 Task: Create a due date automation when advanced on, 2 days after a card is due add dates not starting tomorrow at 11:00 AM.
Action: Mouse moved to (1265, 96)
Screenshot: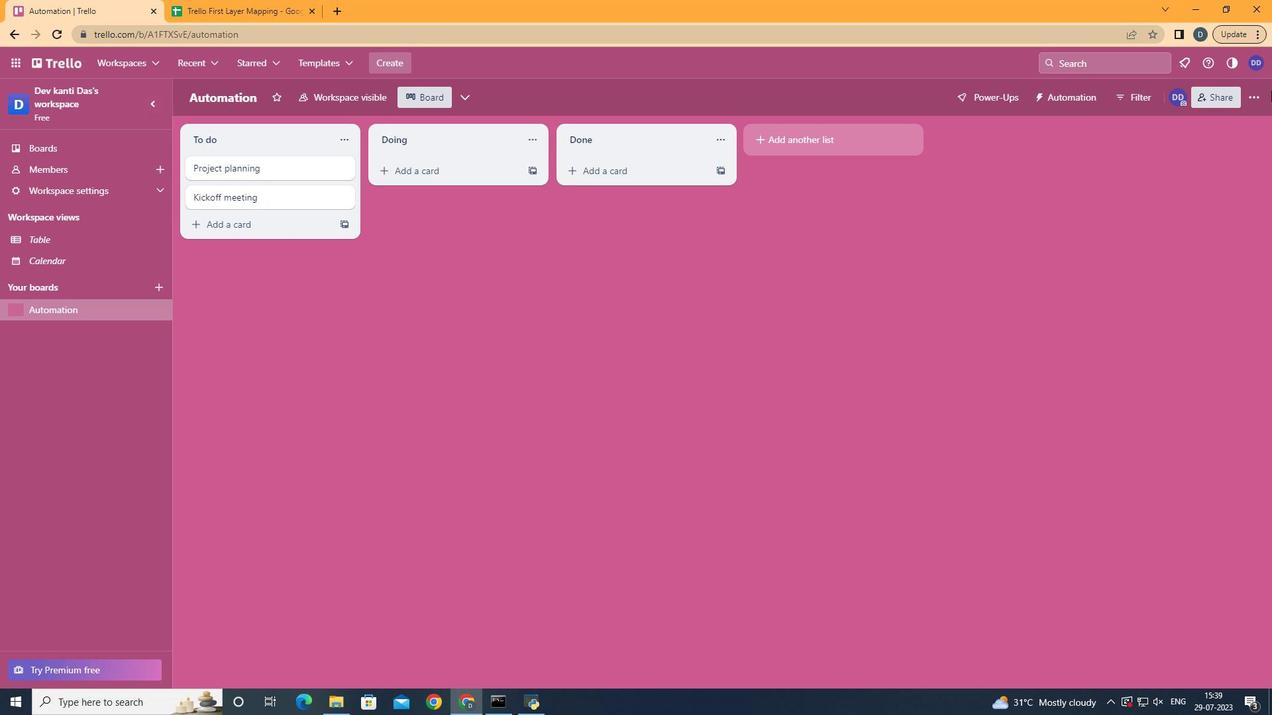 
Action: Mouse pressed left at (1265, 96)
Screenshot: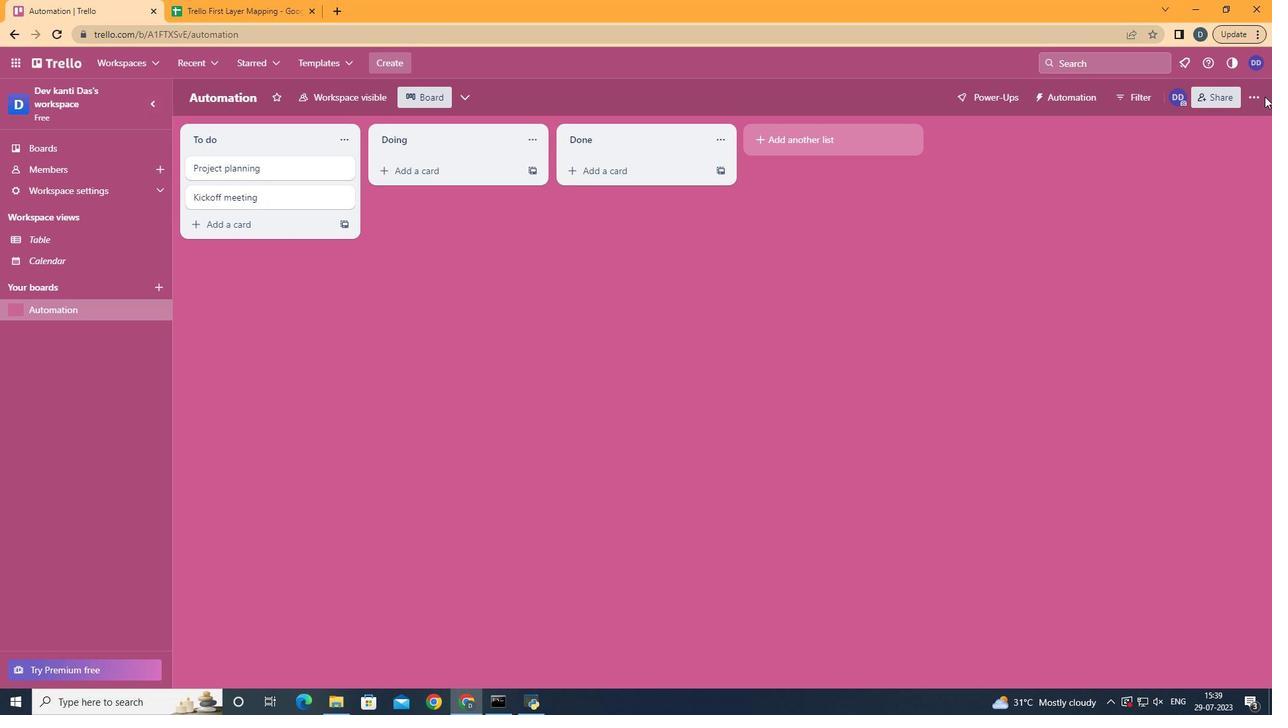 
Action: Mouse moved to (1249, 96)
Screenshot: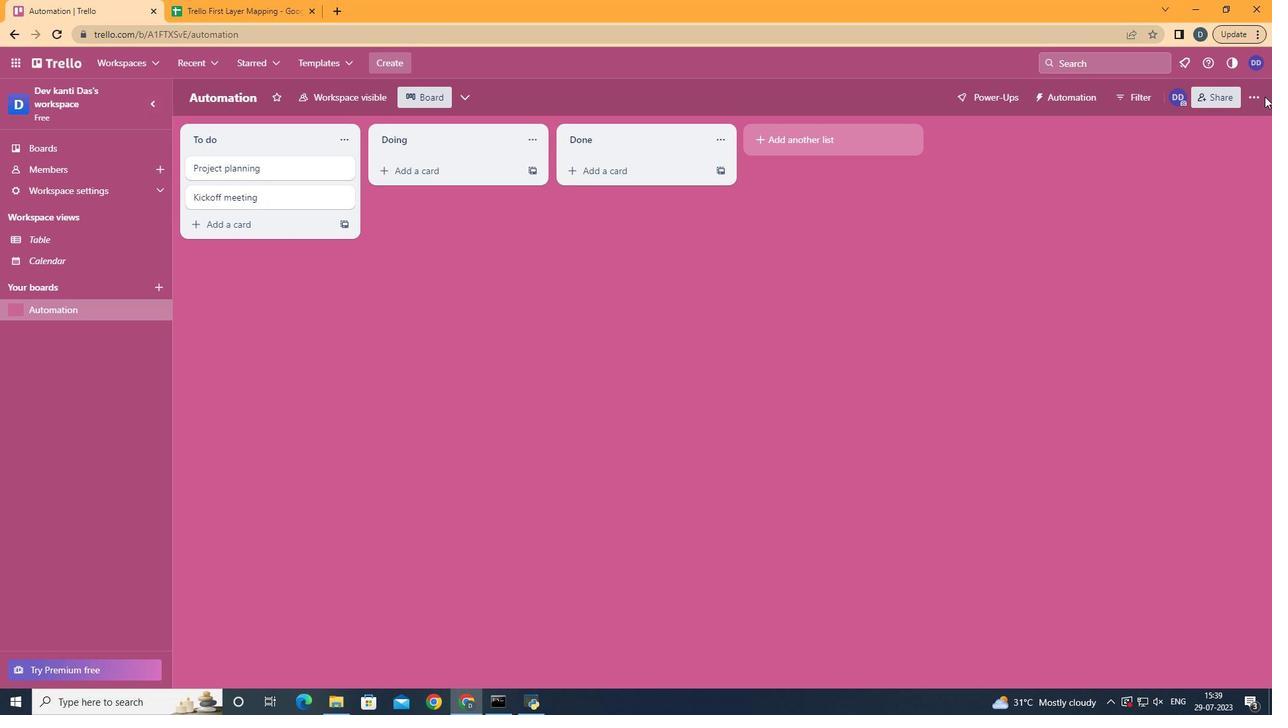 
Action: Mouse pressed left at (1249, 96)
Screenshot: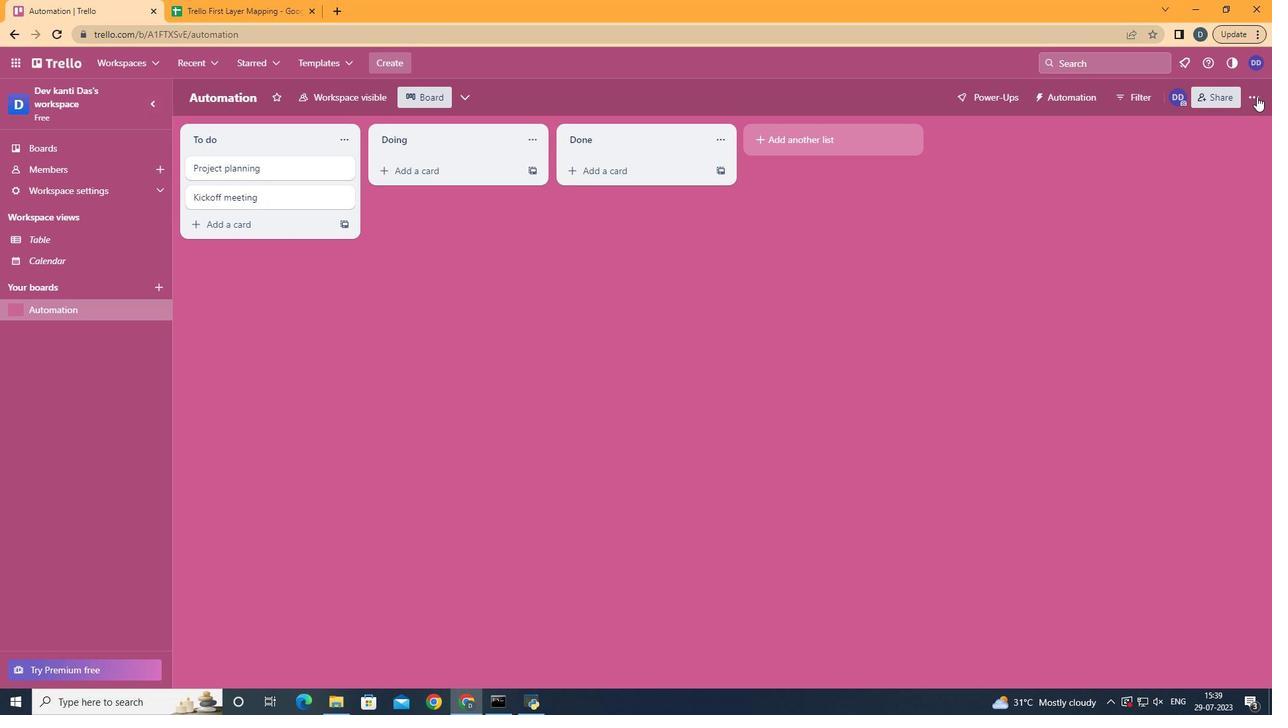 
Action: Mouse moved to (1150, 270)
Screenshot: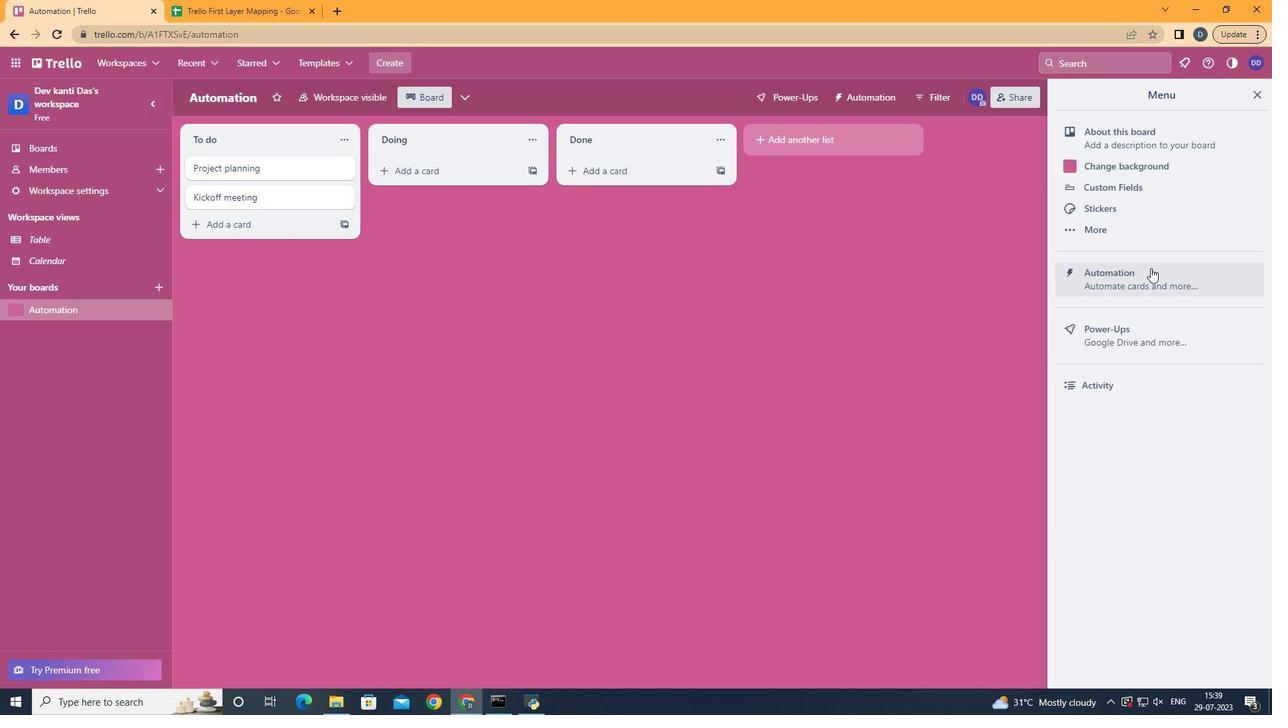 
Action: Mouse pressed left at (1150, 270)
Screenshot: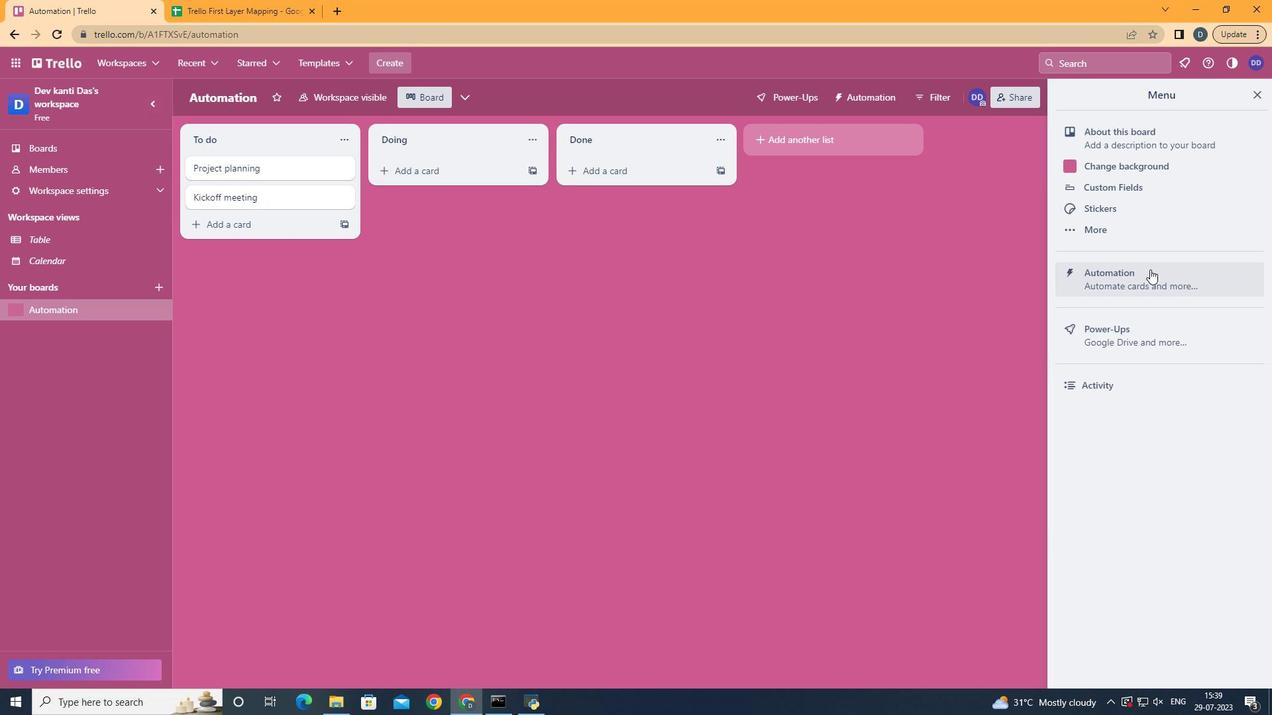 
Action: Mouse moved to (231, 267)
Screenshot: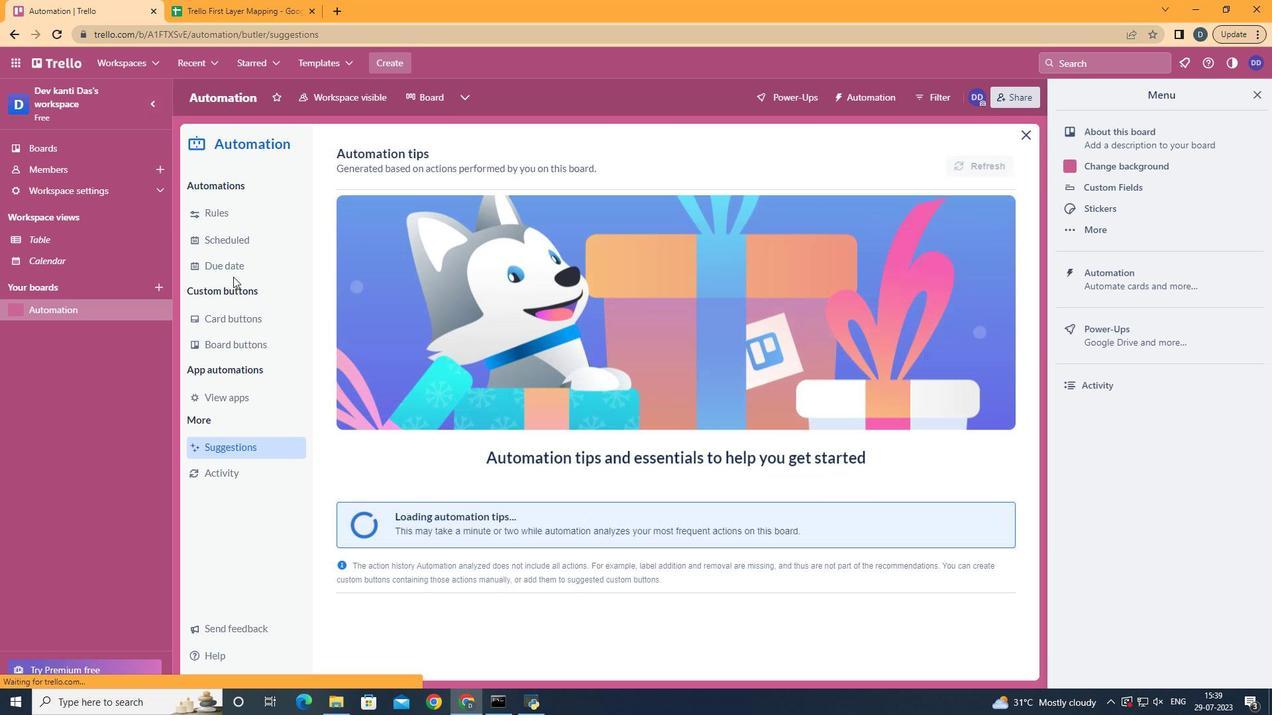 
Action: Mouse pressed left at (231, 267)
Screenshot: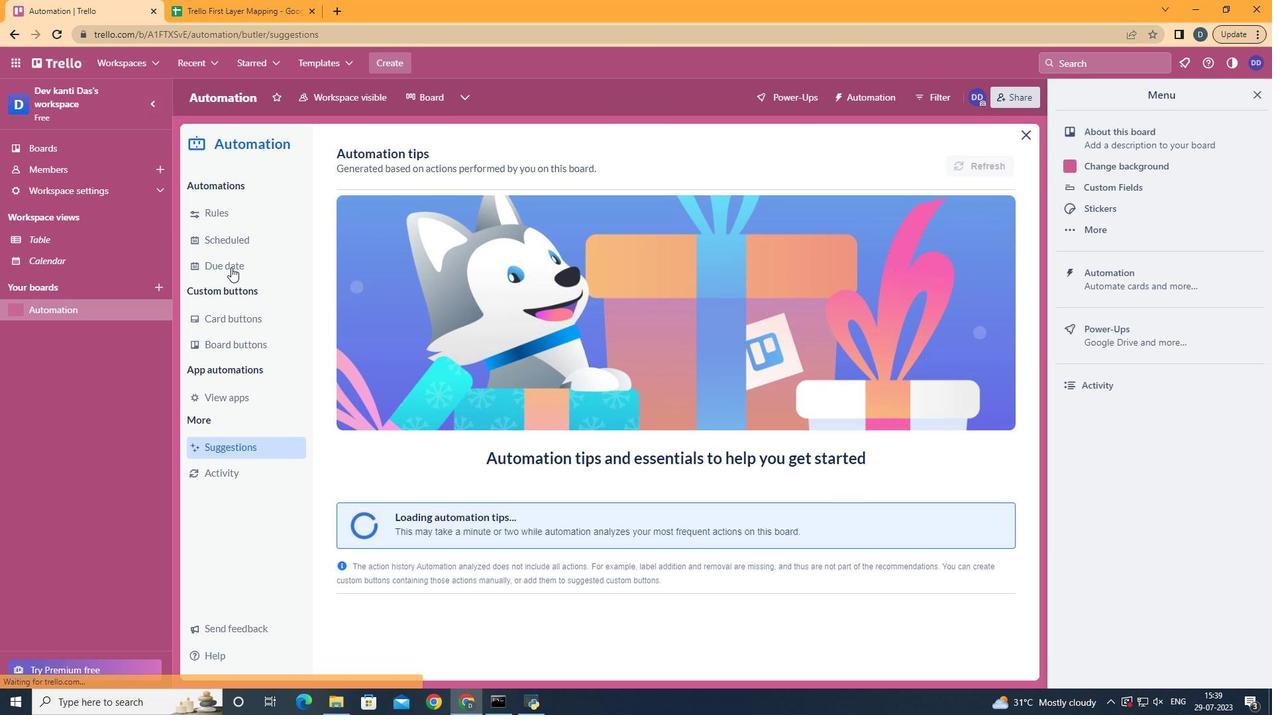 
Action: Mouse moved to (922, 155)
Screenshot: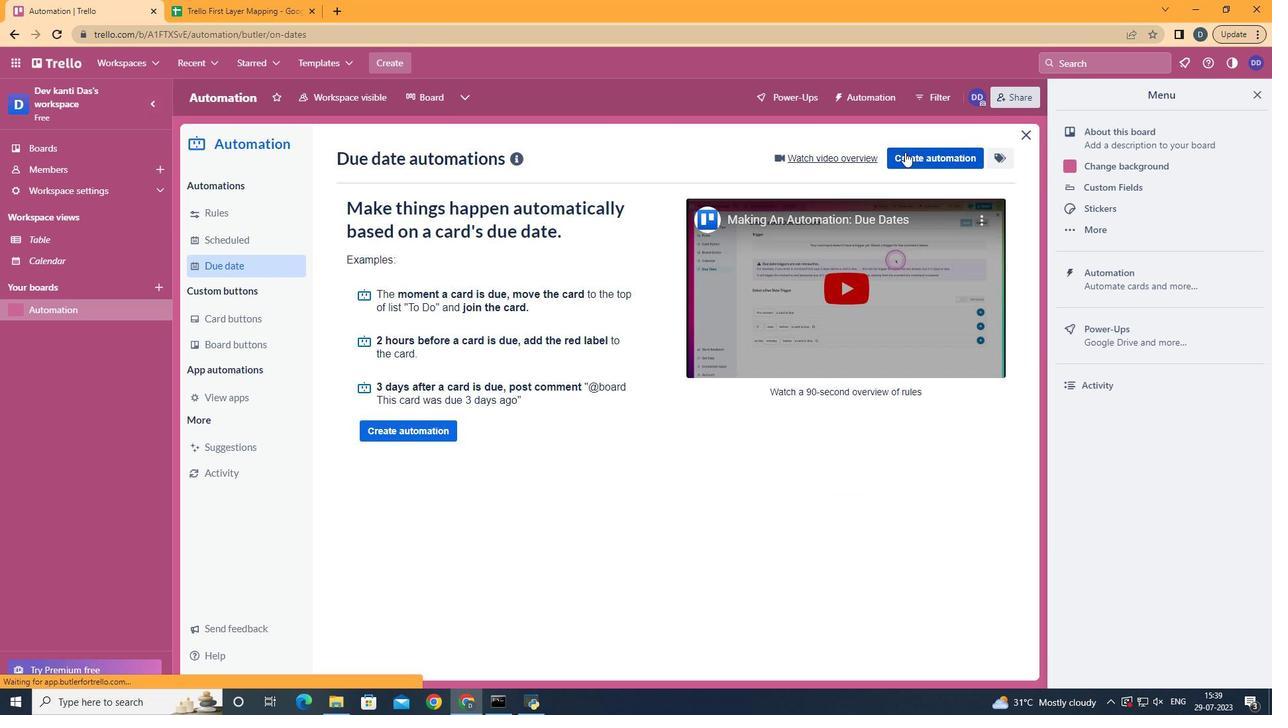 
Action: Mouse pressed left at (922, 155)
Screenshot: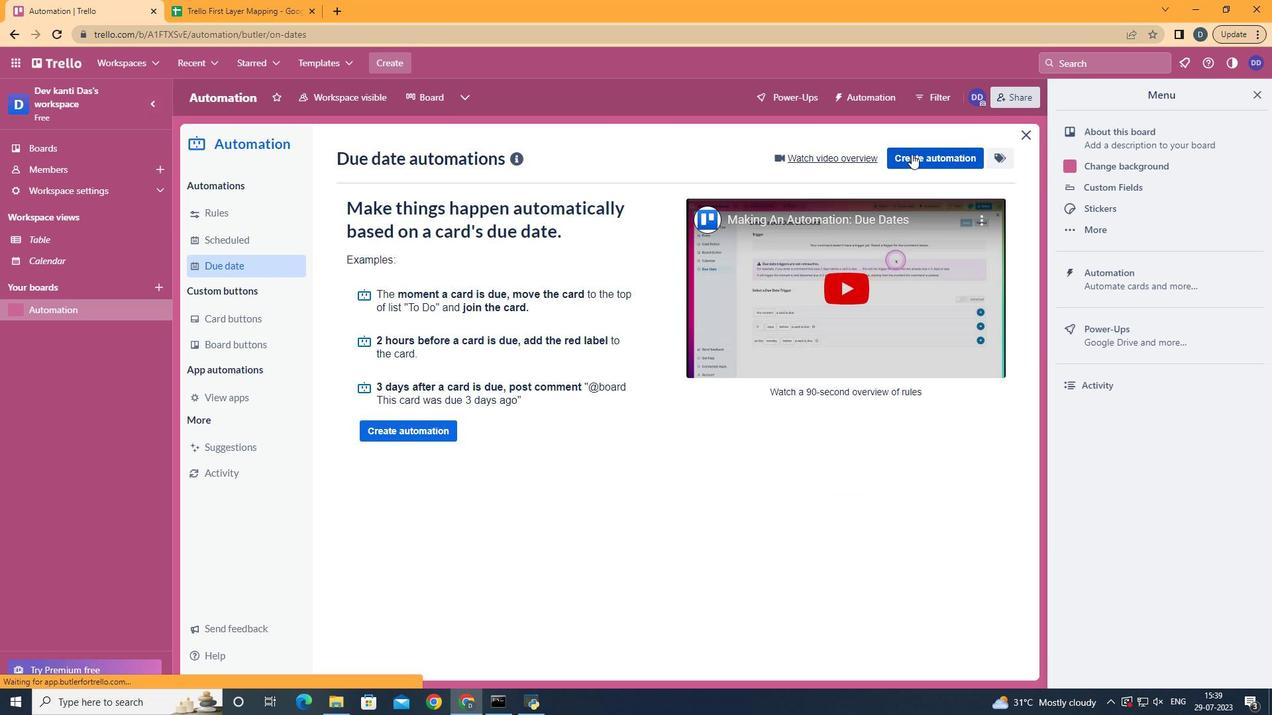 
Action: Mouse moved to (603, 280)
Screenshot: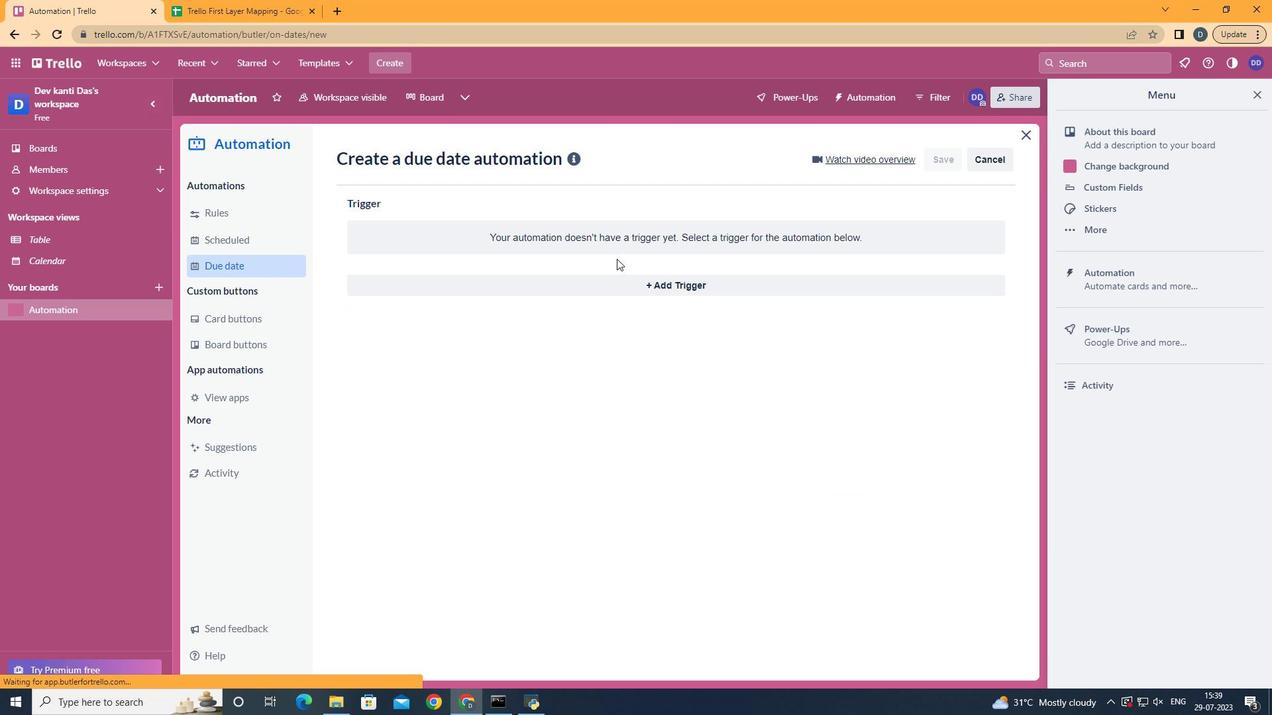 
Action: Mouse pressed left at (603, 280)
Screenshot: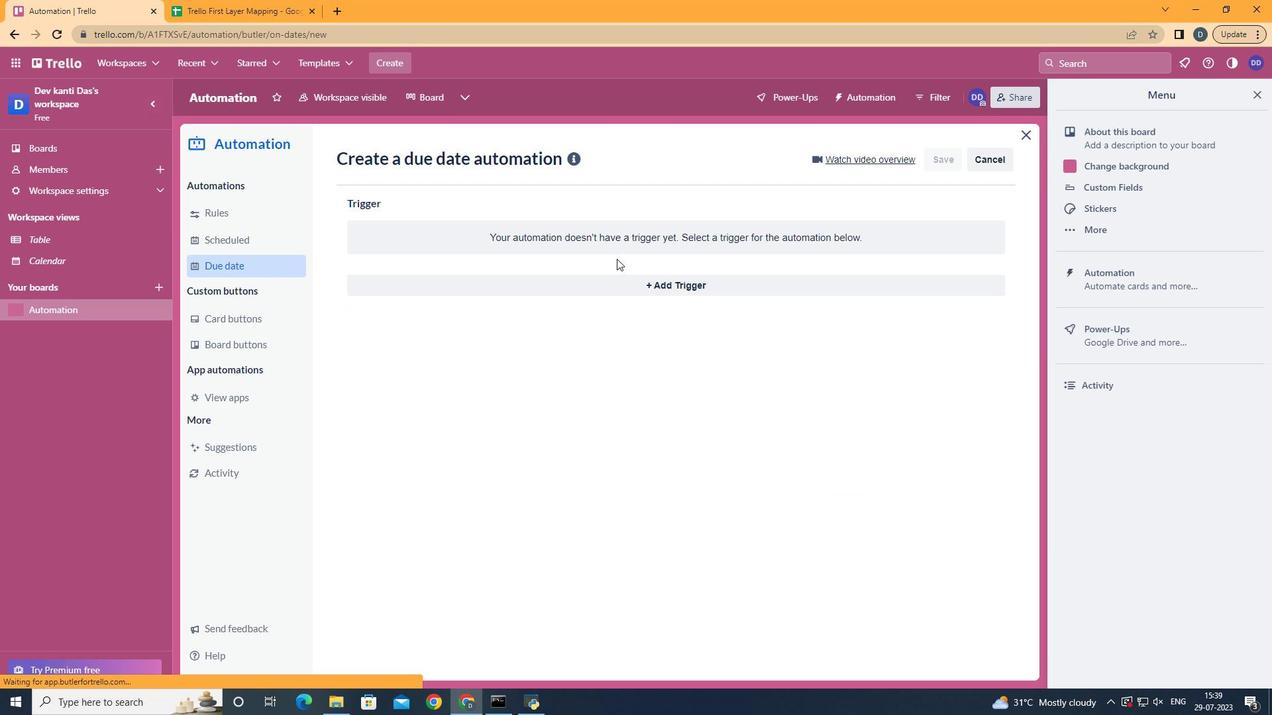 
Action: Mouse moved to (464, 535)
Screenshot: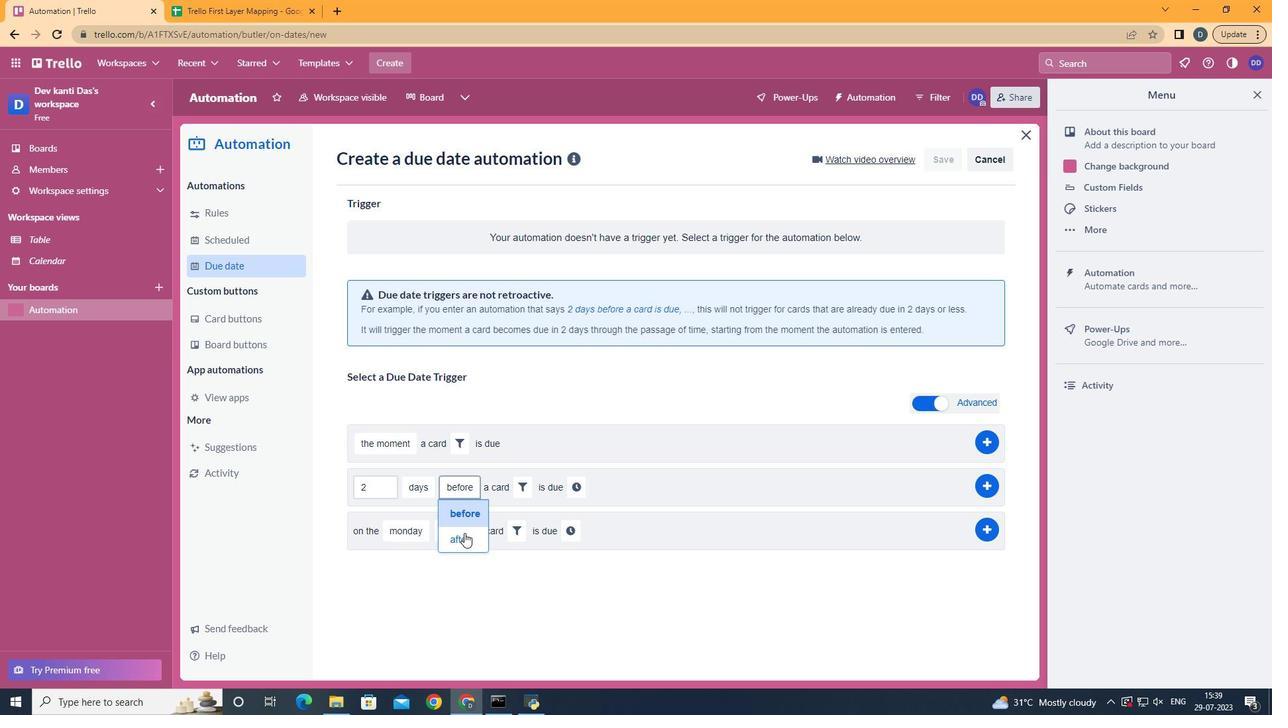 
Action: Mouse pressed left at (464, 535)
Screenshot: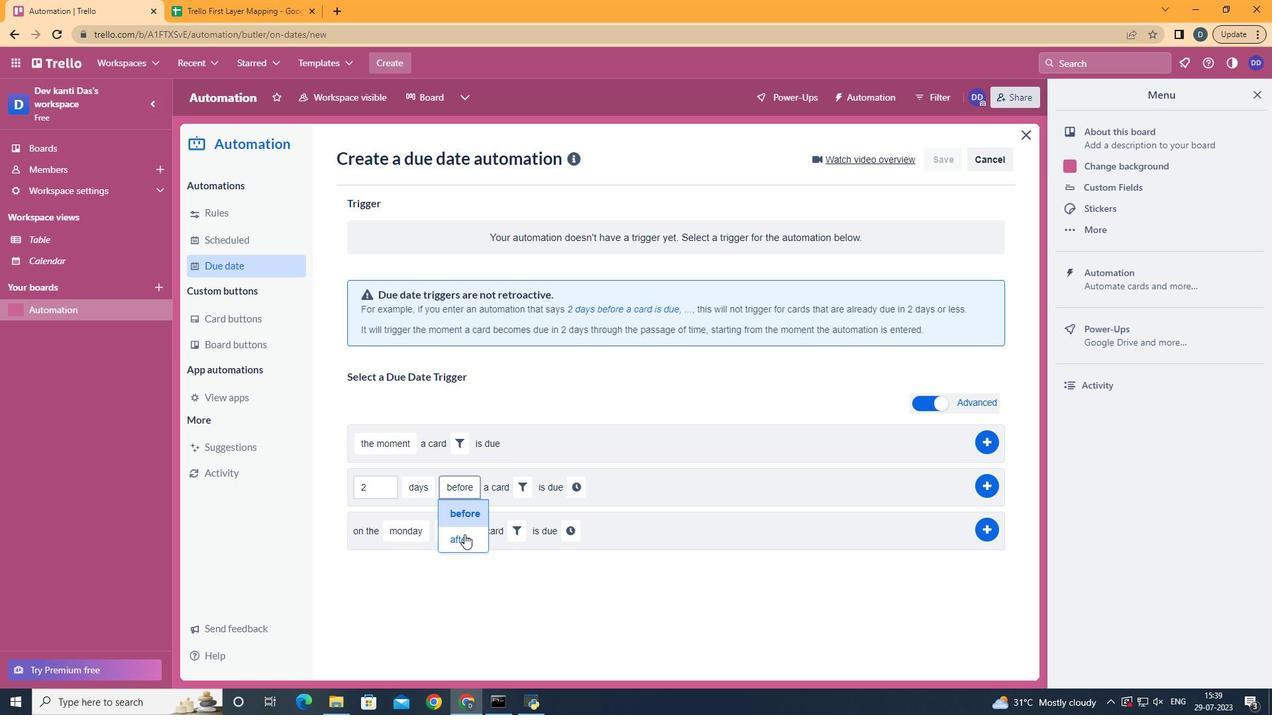 
Action: Mouse moved to (514, 485)
Screenshot: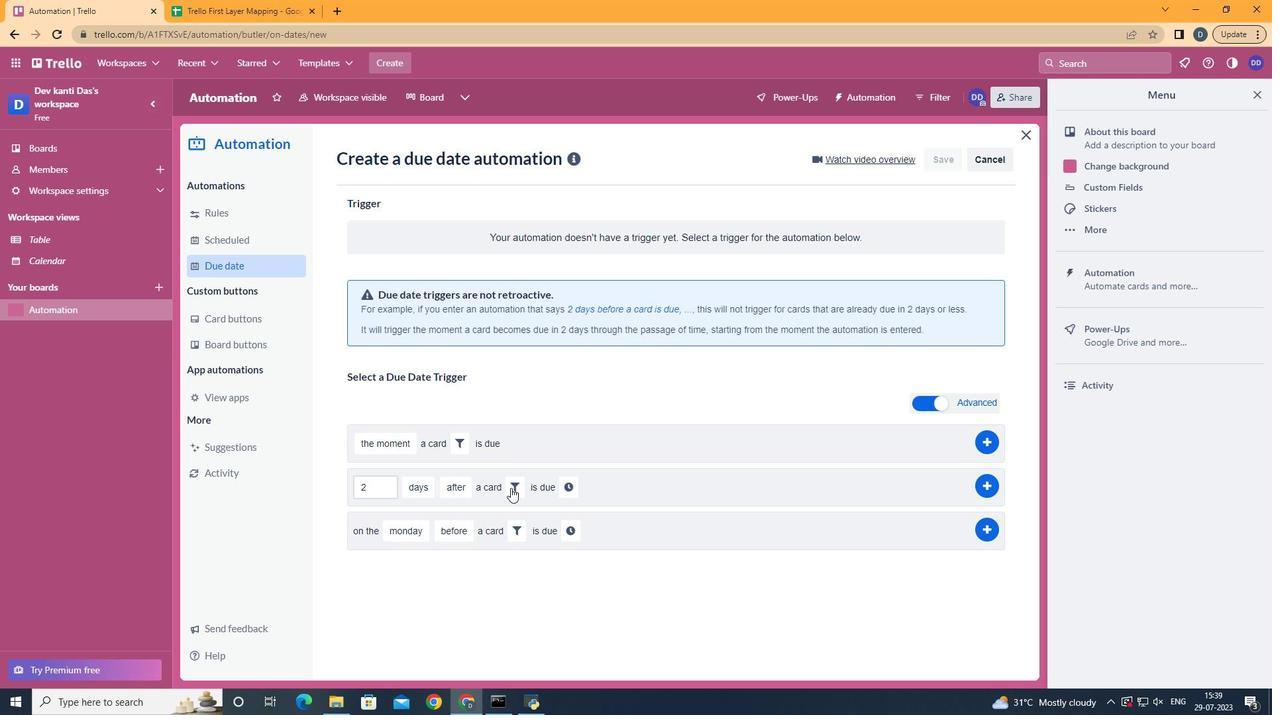 
Action: Mouse pressed left at (514, 485)
Screenshot: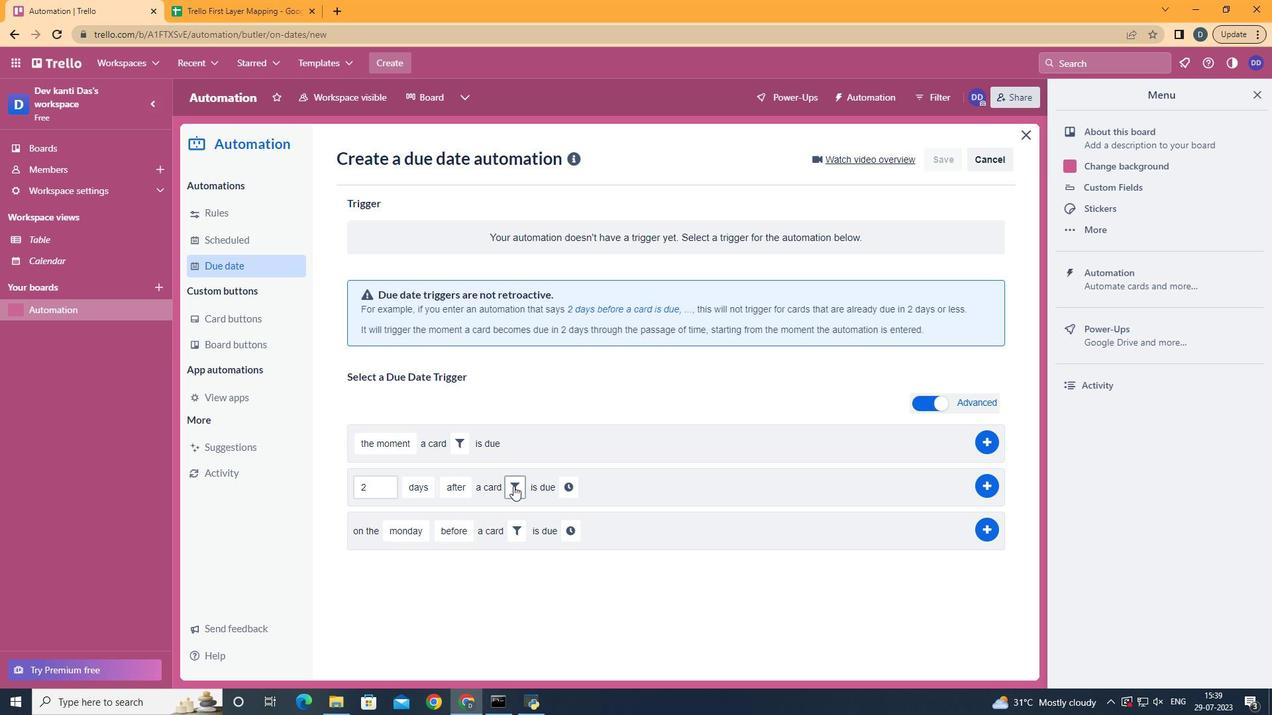 
Action: Mouse moved to (581, 527)
Screenshot: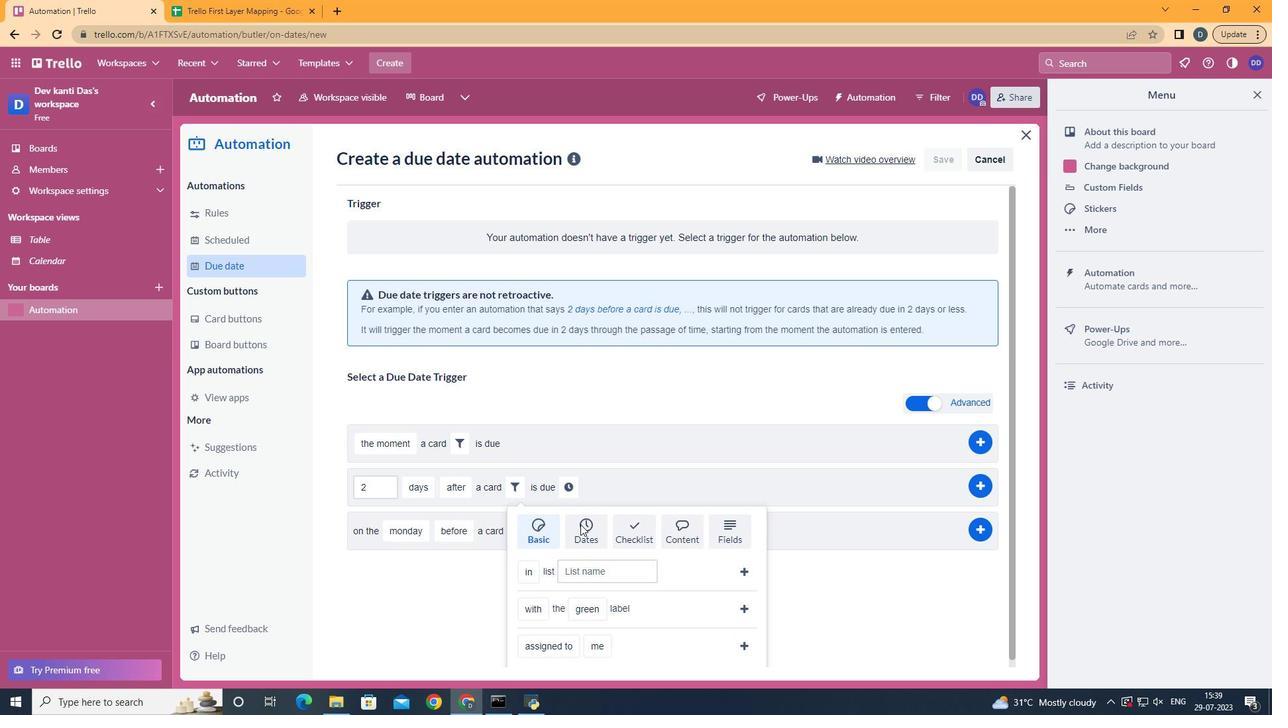 
Action: Mouse pressed left at (581, 527)
Screenshot: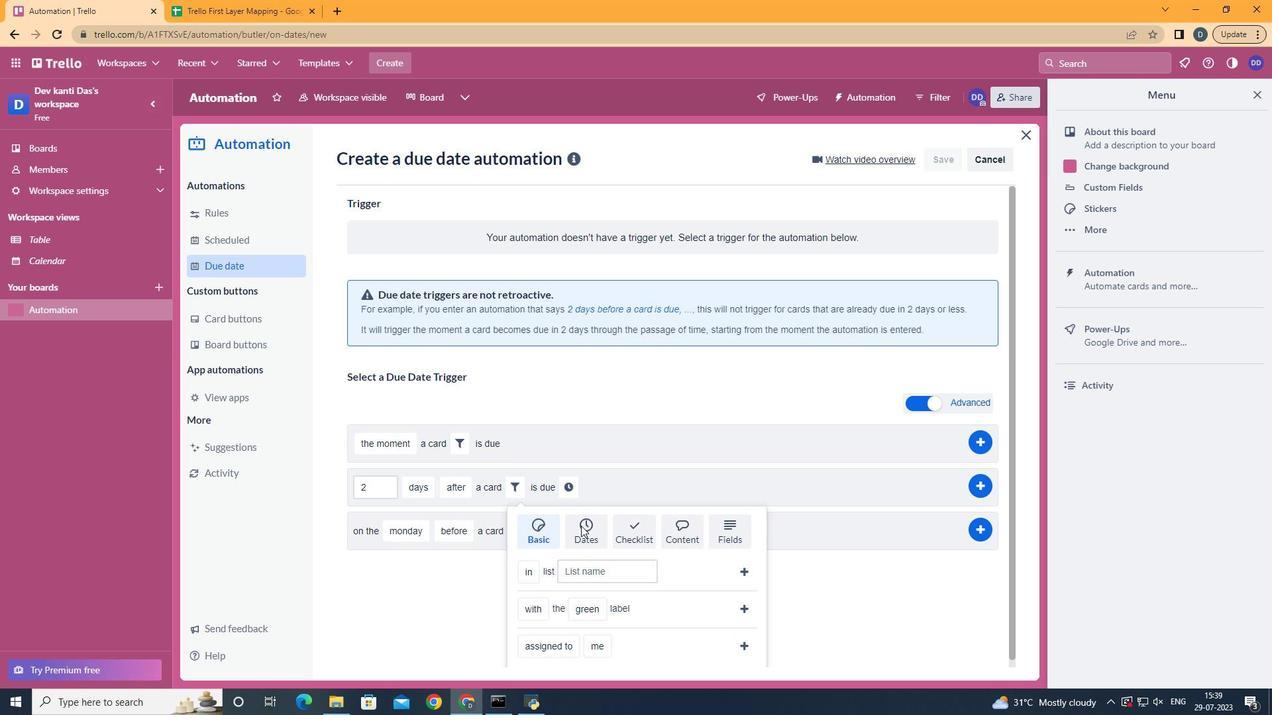 
Action: Mouse scrolled (581, 526) with delta (0, 0)
Screenshot: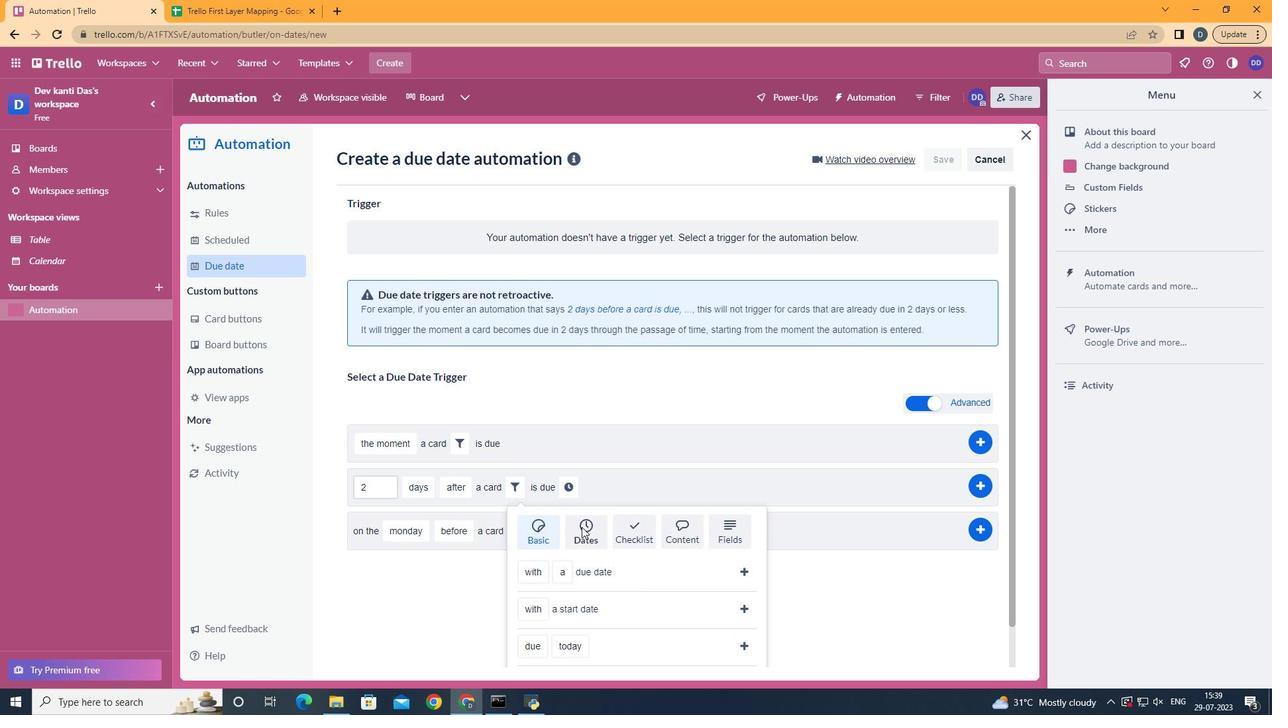 
Action: Mouse scrolled (581, 526) with delta (0, 0)
Screenshot: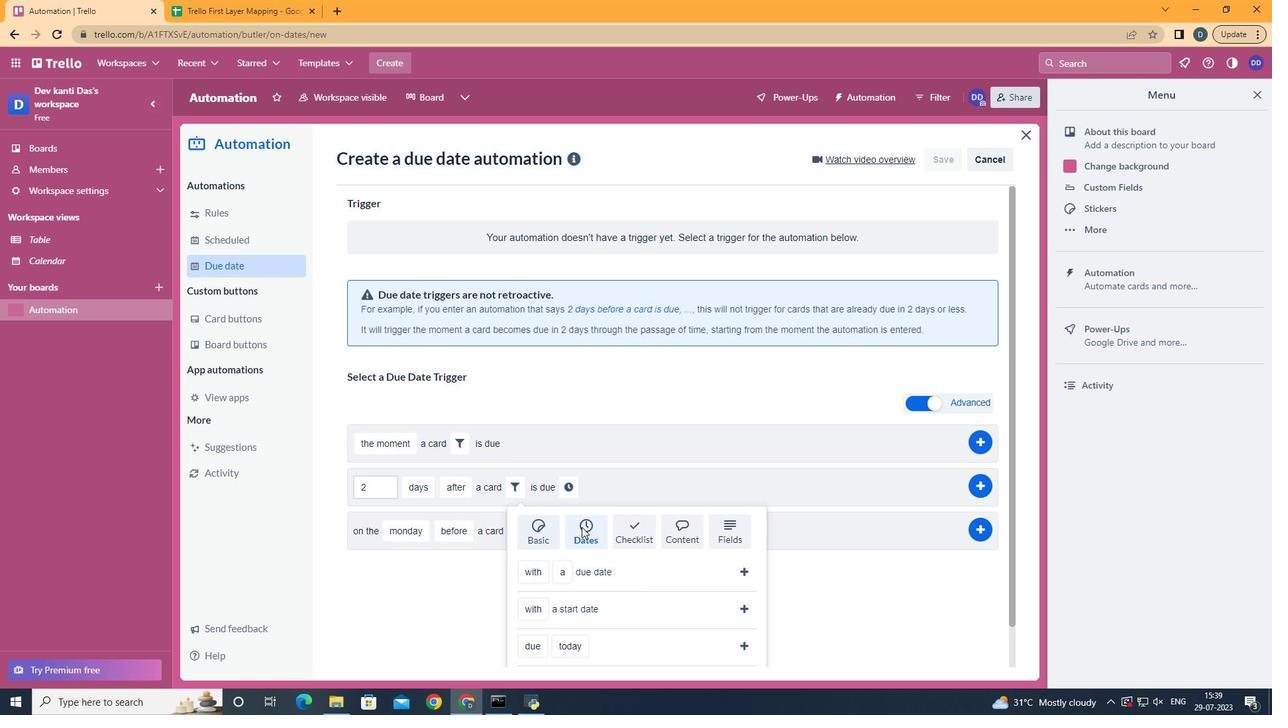 
Action: Mouse scrolled (581, 526) with delta (0, 0)
Screenshot: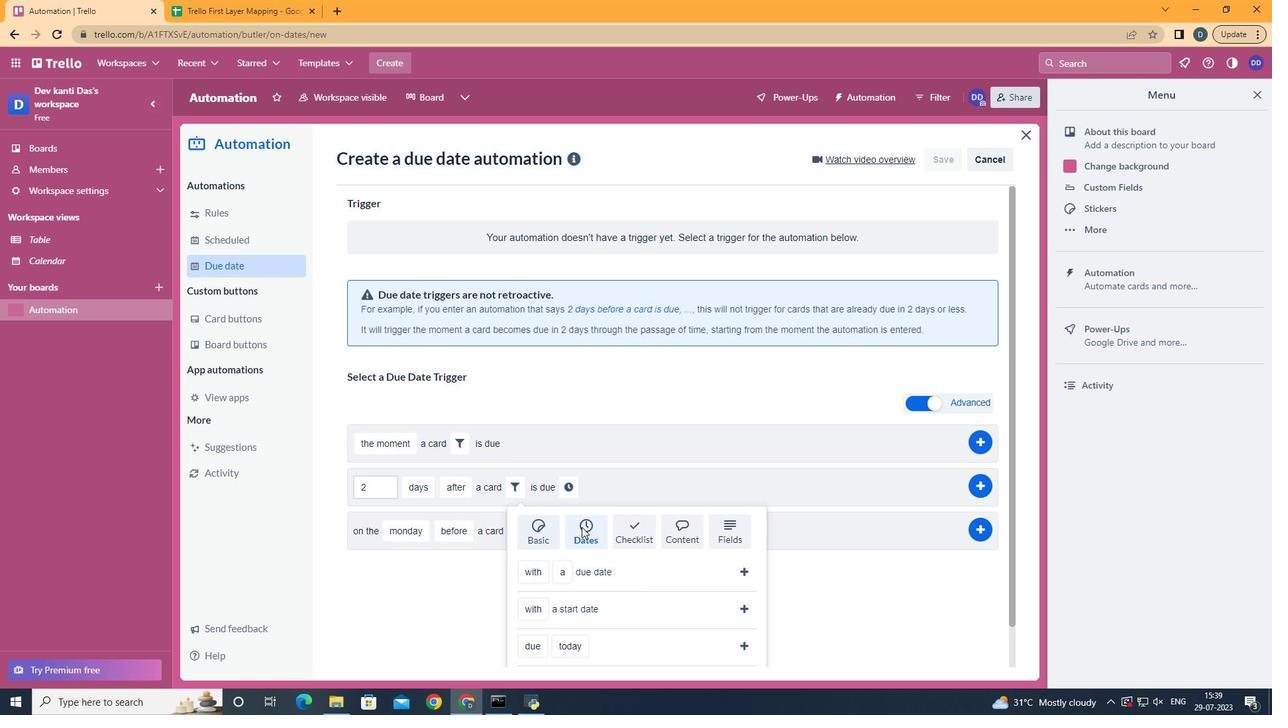 
Action: Mouse scrolled (581, 526) with delta (0, 0)
Screenshot: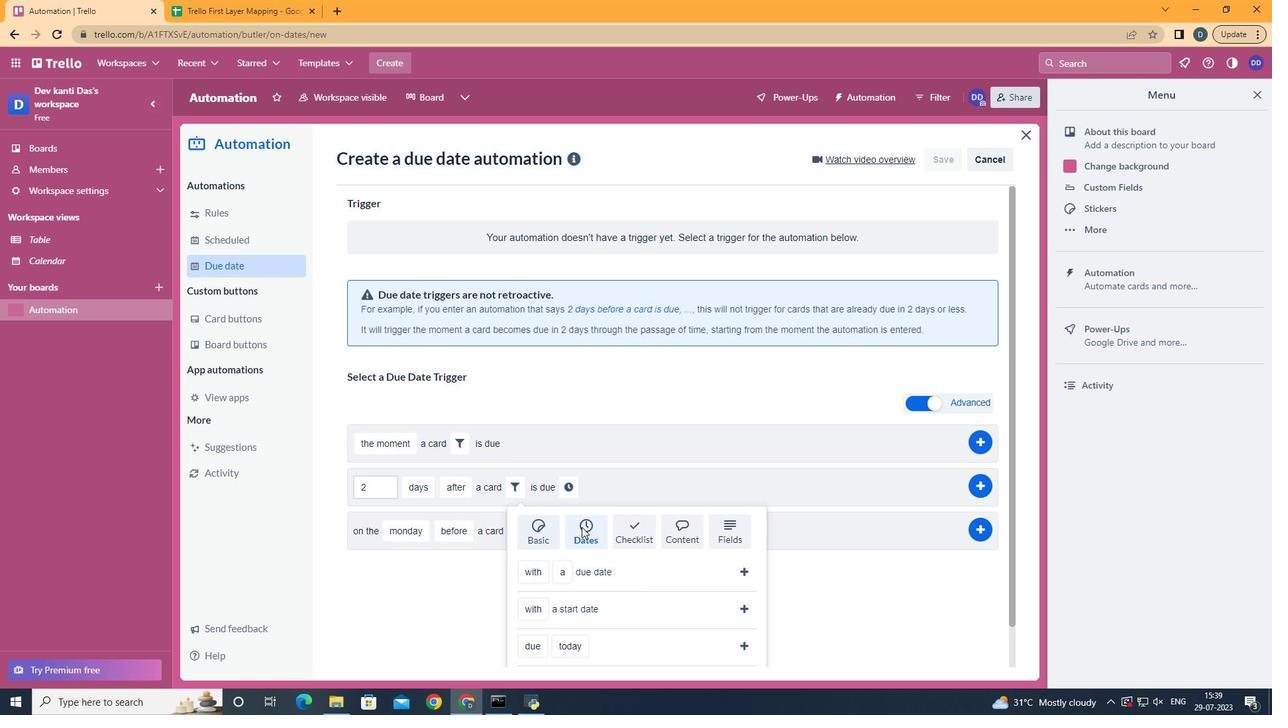 
Action: Mouse moved to (550, 579)
Screenshot: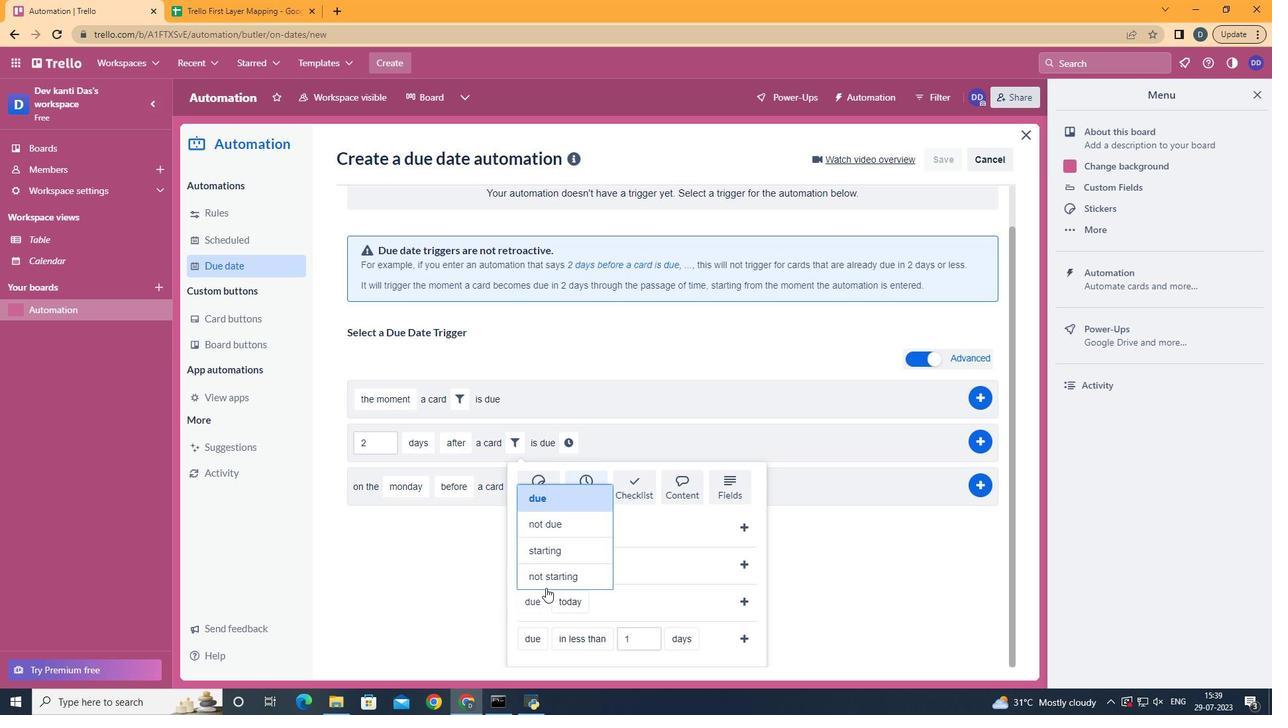 
Action: Mouse pressed left at (550, 579)
Screenshot: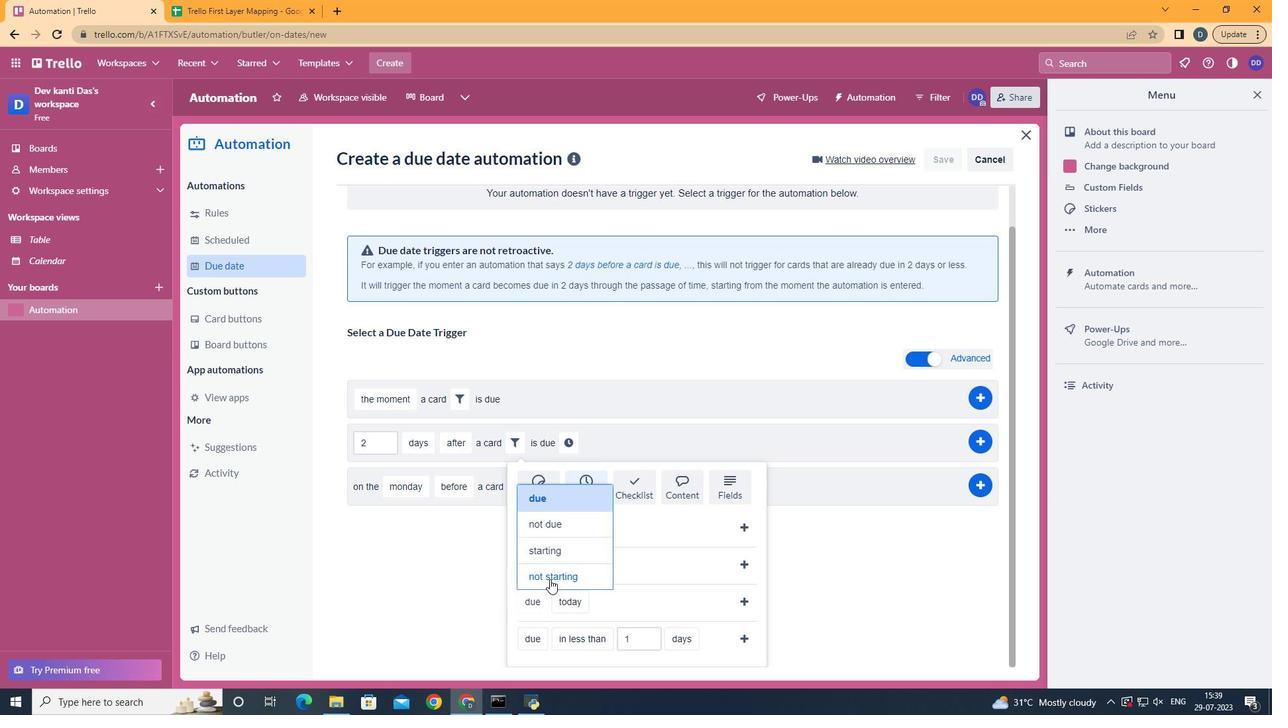 
Action: Mouse moved to (618, 471)
Screenshot: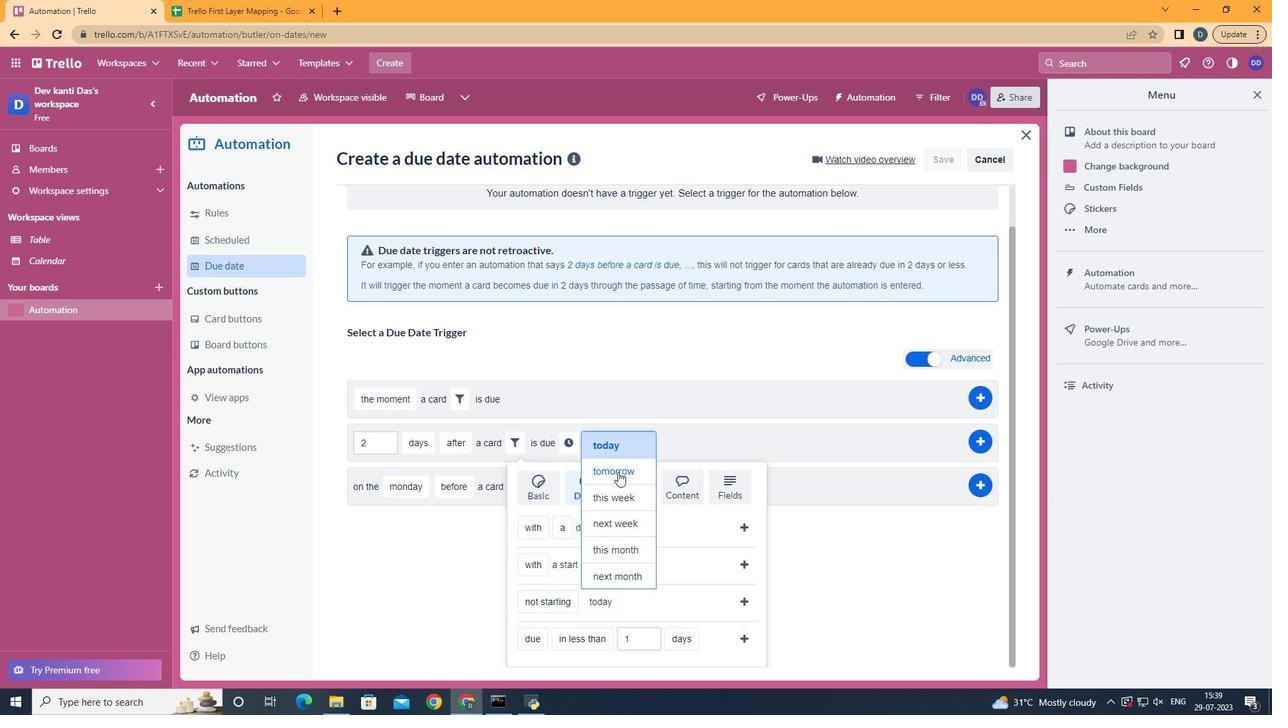 
Action: Mouse pressed left at (618, 471)
Screenshot: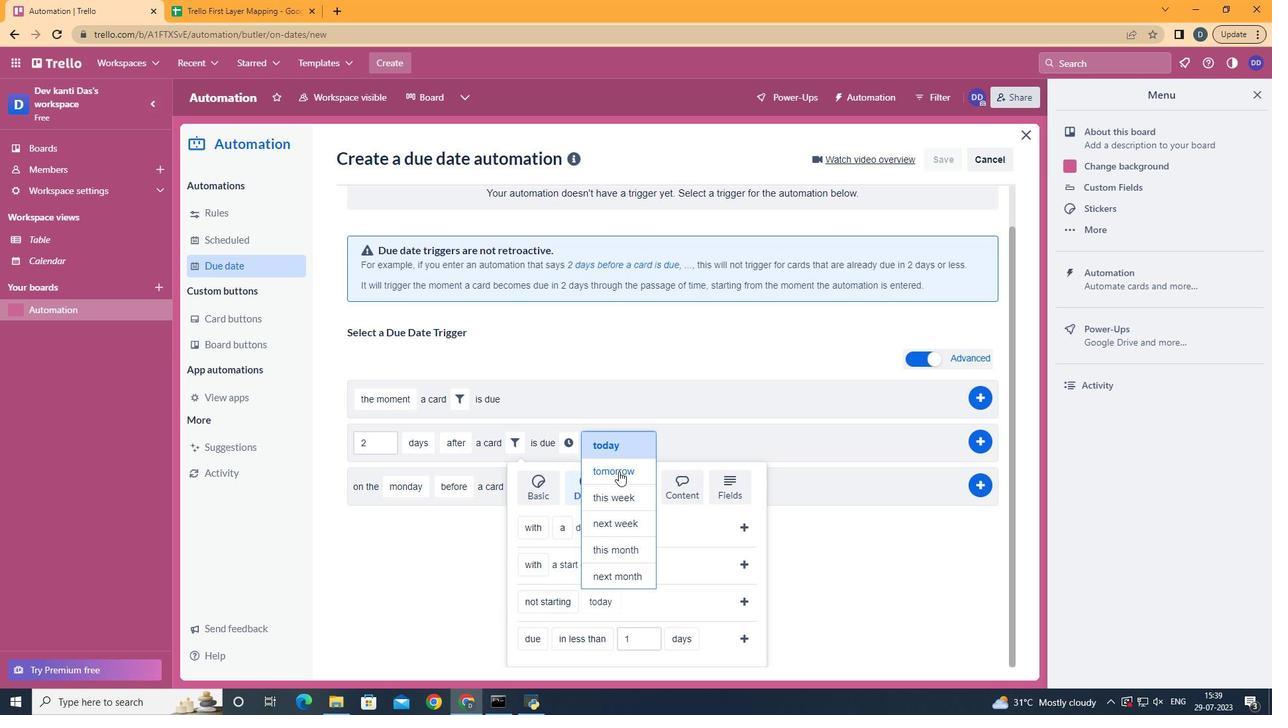 
Action: Mouse moved to (758, 602)
Screenshot: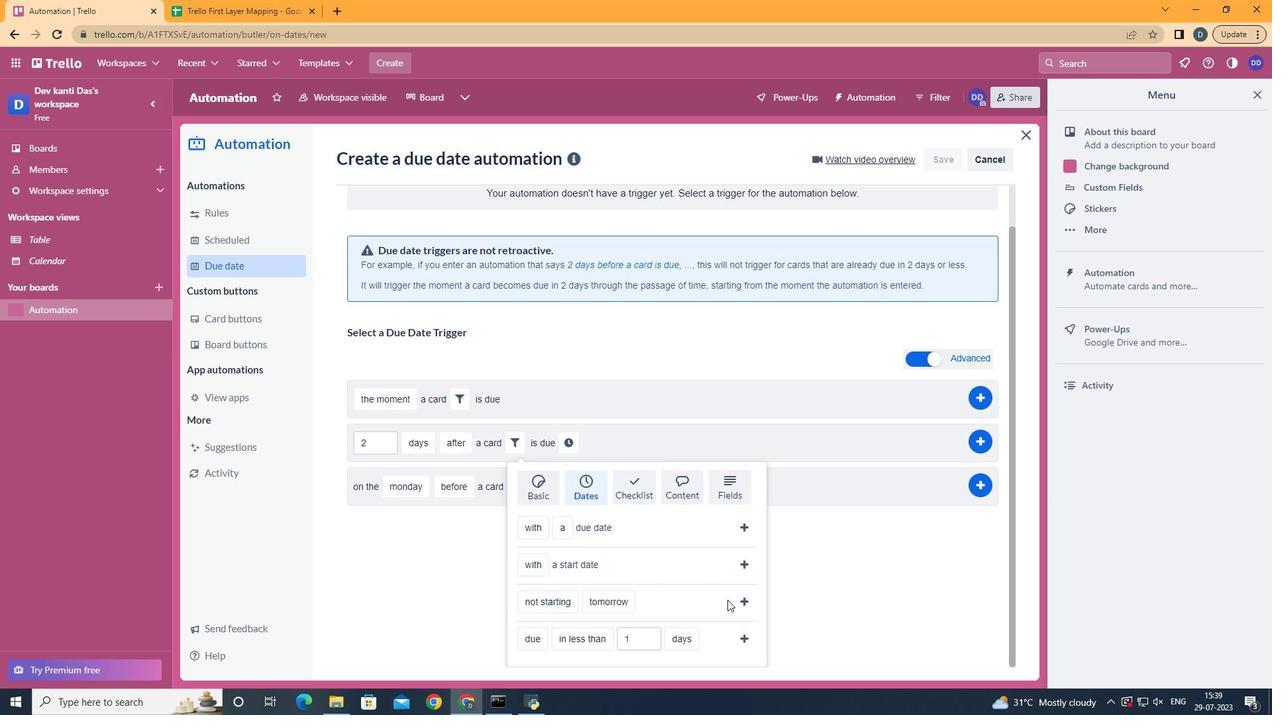 
Action: Mouse pressed left at (758, 602)
Screenshot: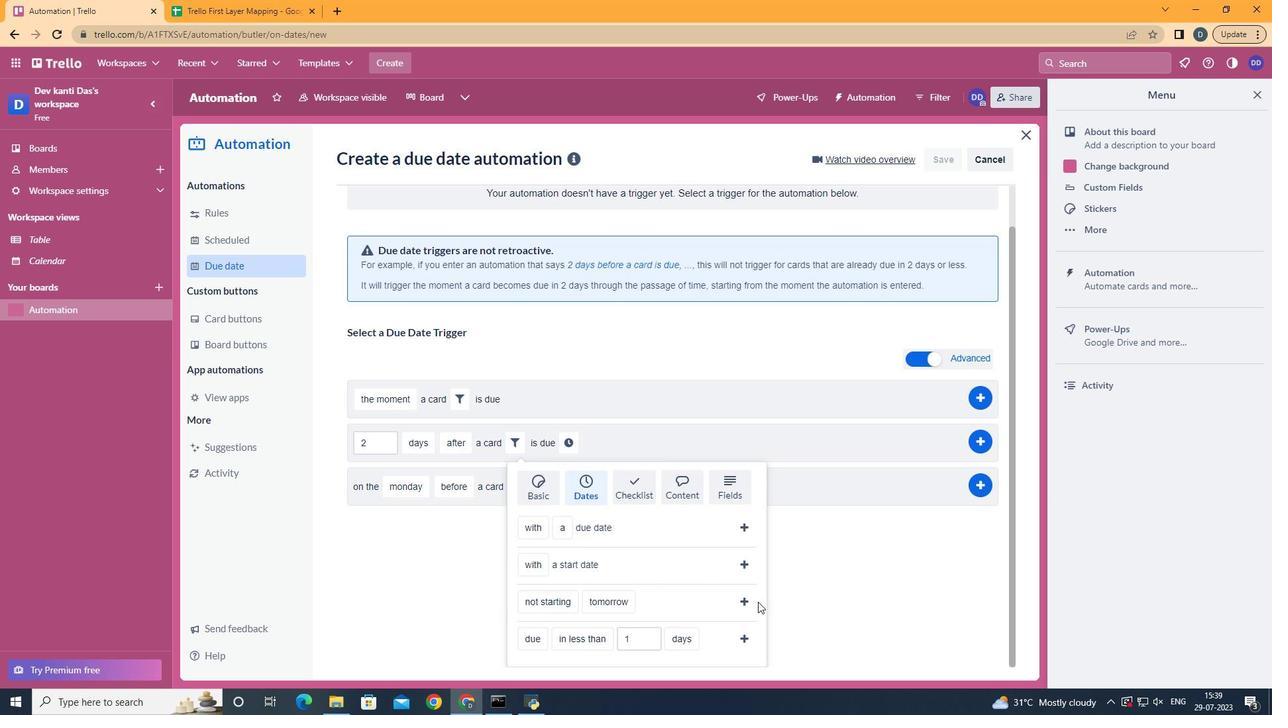 
Action: Mouse moved to (741, 601)
Screenshot: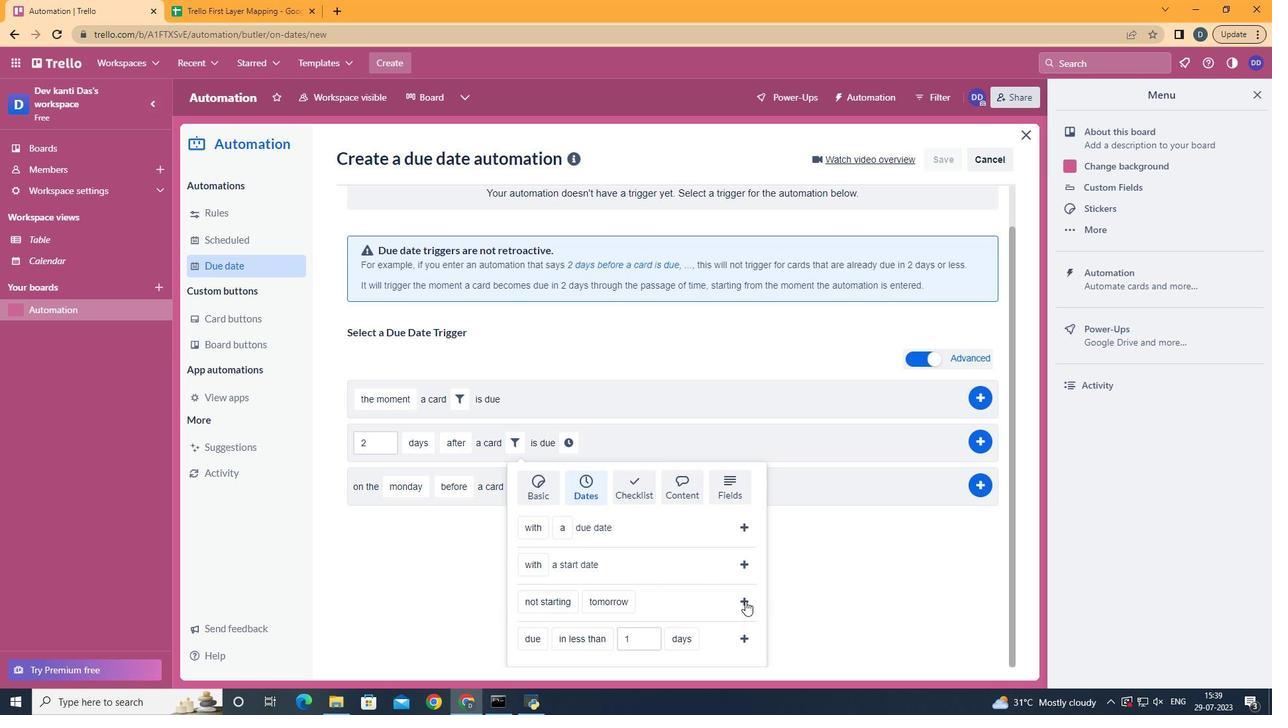 
Action: Mouse pressed left at (741, 601)
Screenshot: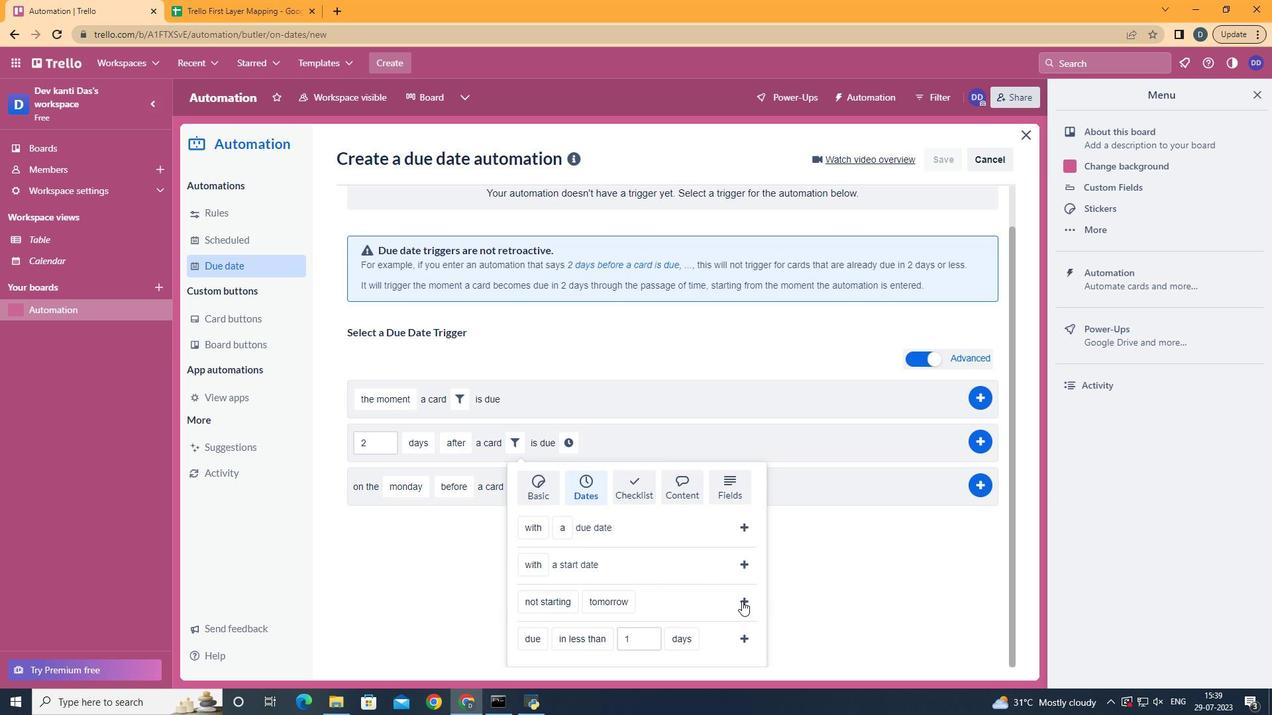 
Action: Mouse moved to (691, 484)
Screenshot: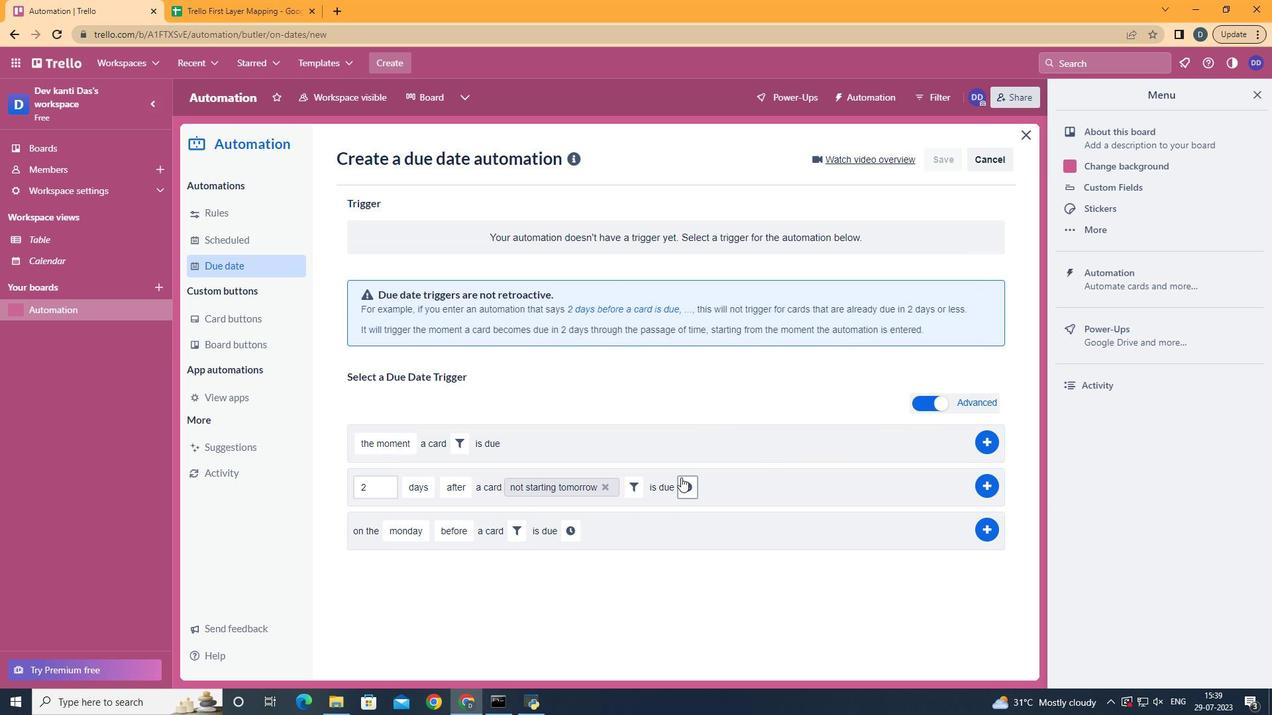 
Action: Mouse pressed left at (691, 484)
Screenshot: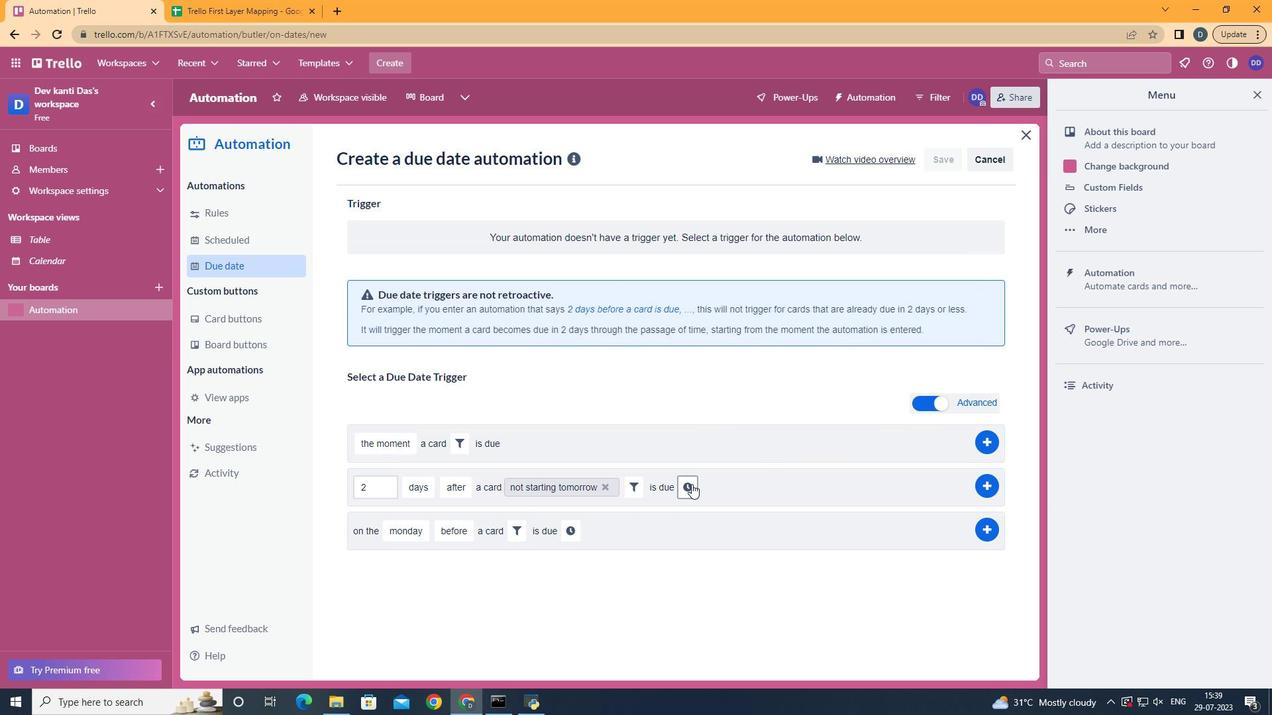 
Action: Mouse moved to (719, 486)
Screenshot: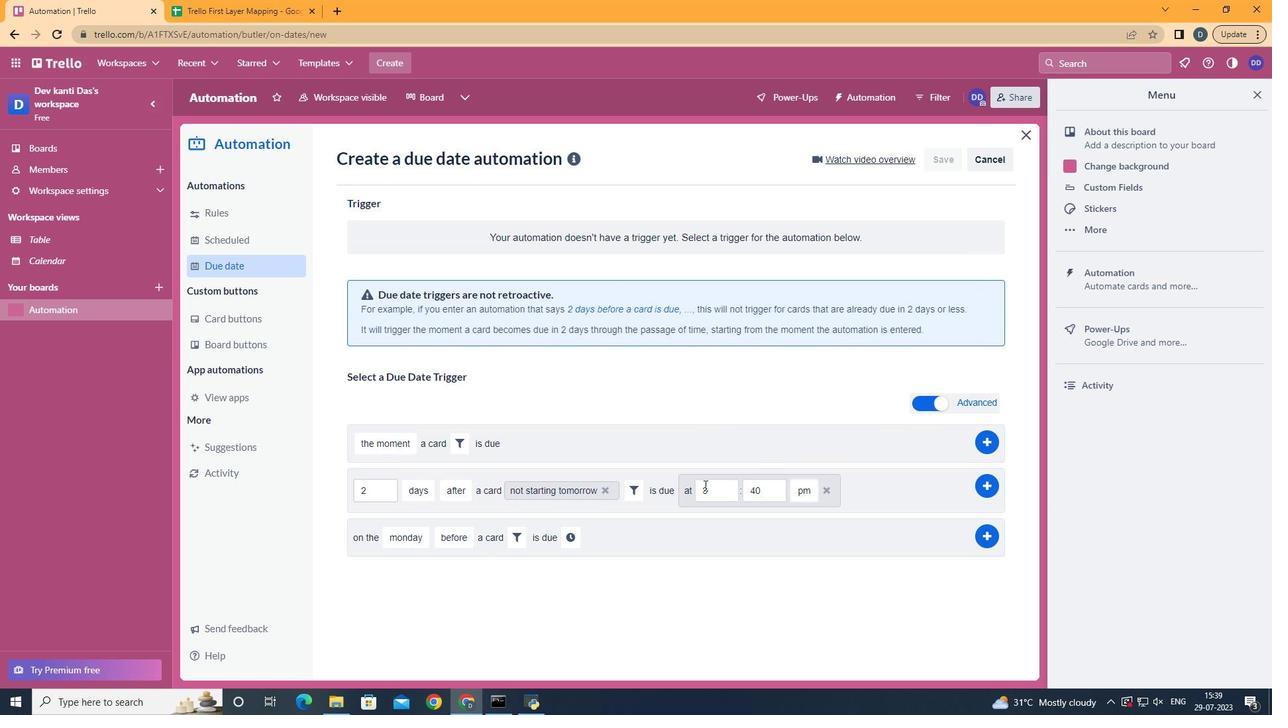 
Action: Mouse pressed left at (719, 486)
Screenshot: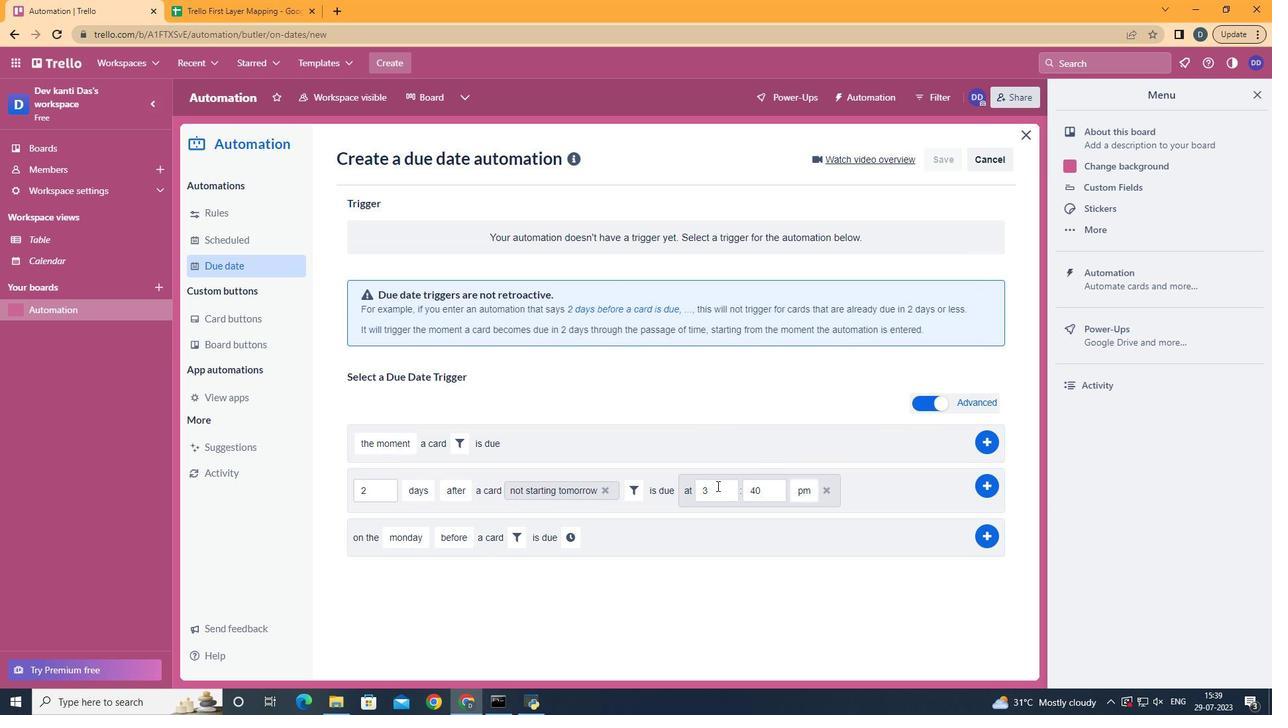 
Action: Key pressed <Key.backspace>11
Screenshot: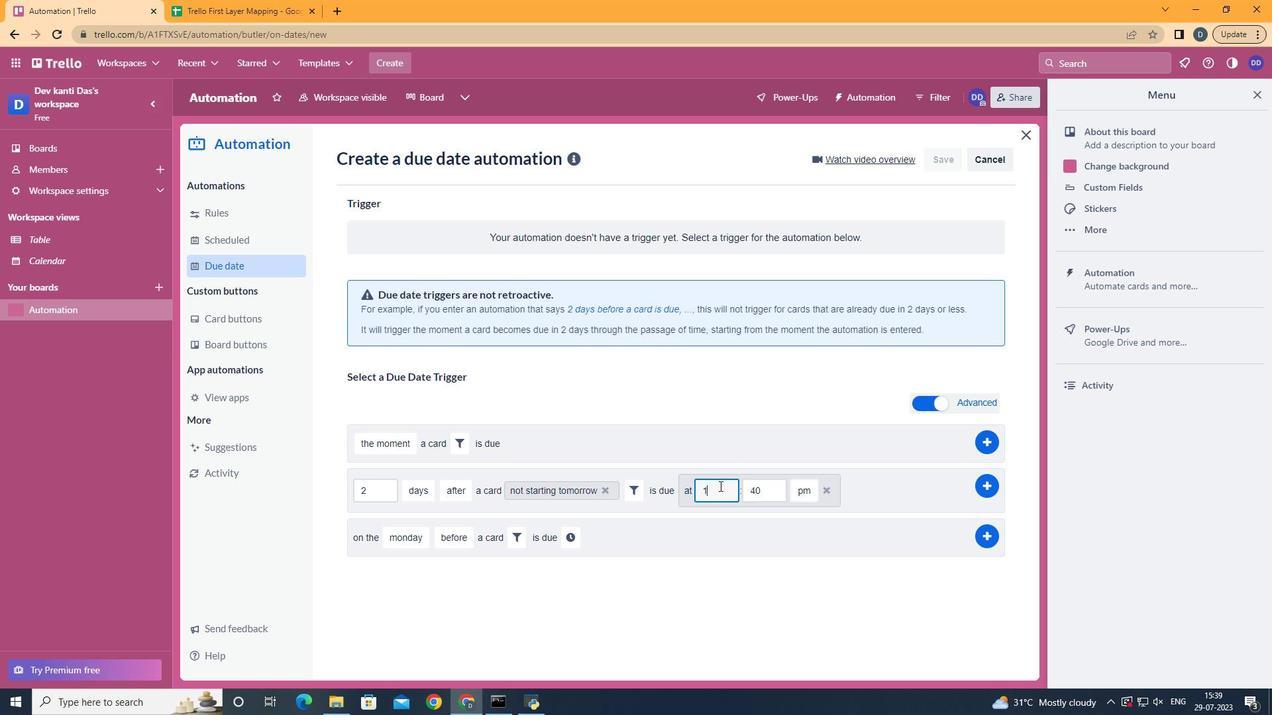 
Action: Mouse moved to (773, 494)
Screenshot: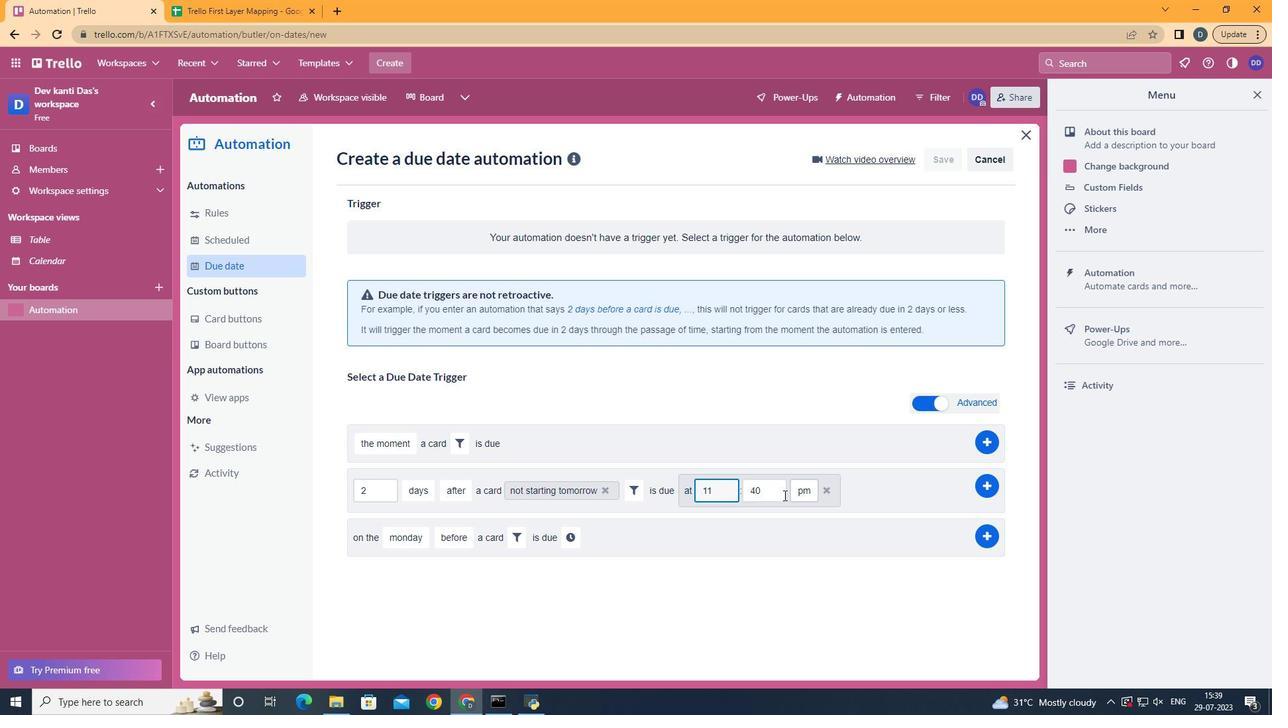 
Action: Mouse pressed left at (773, 494)
Screenshot: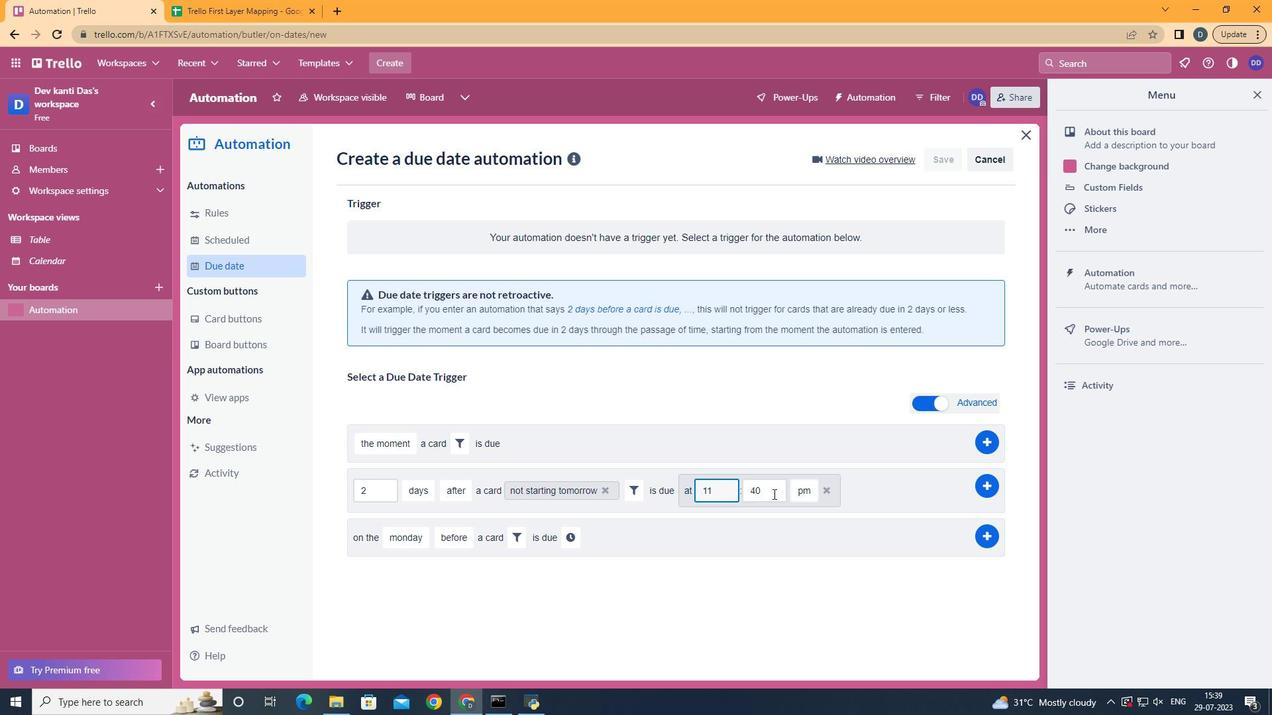 
Action: Key pressed <Key.backspace><Key.backspace>00
Screenshot: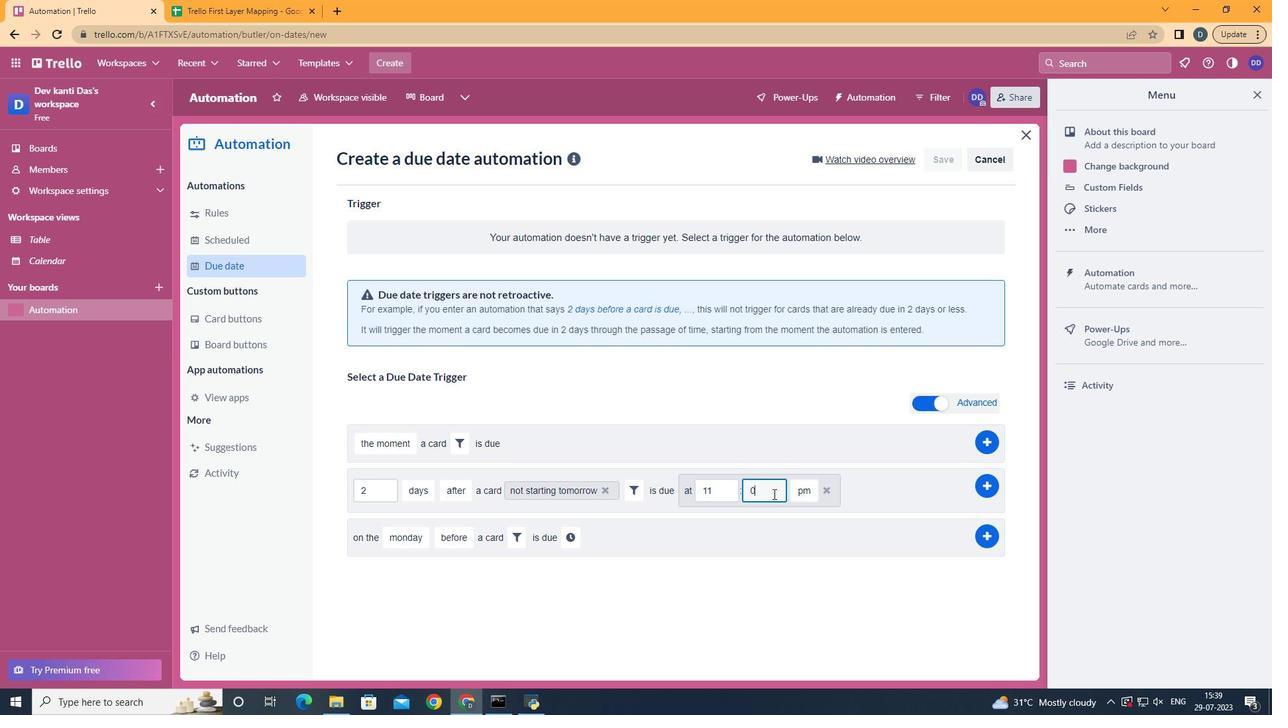 
Action: Mouse moved to (810, 510)
Screenshot: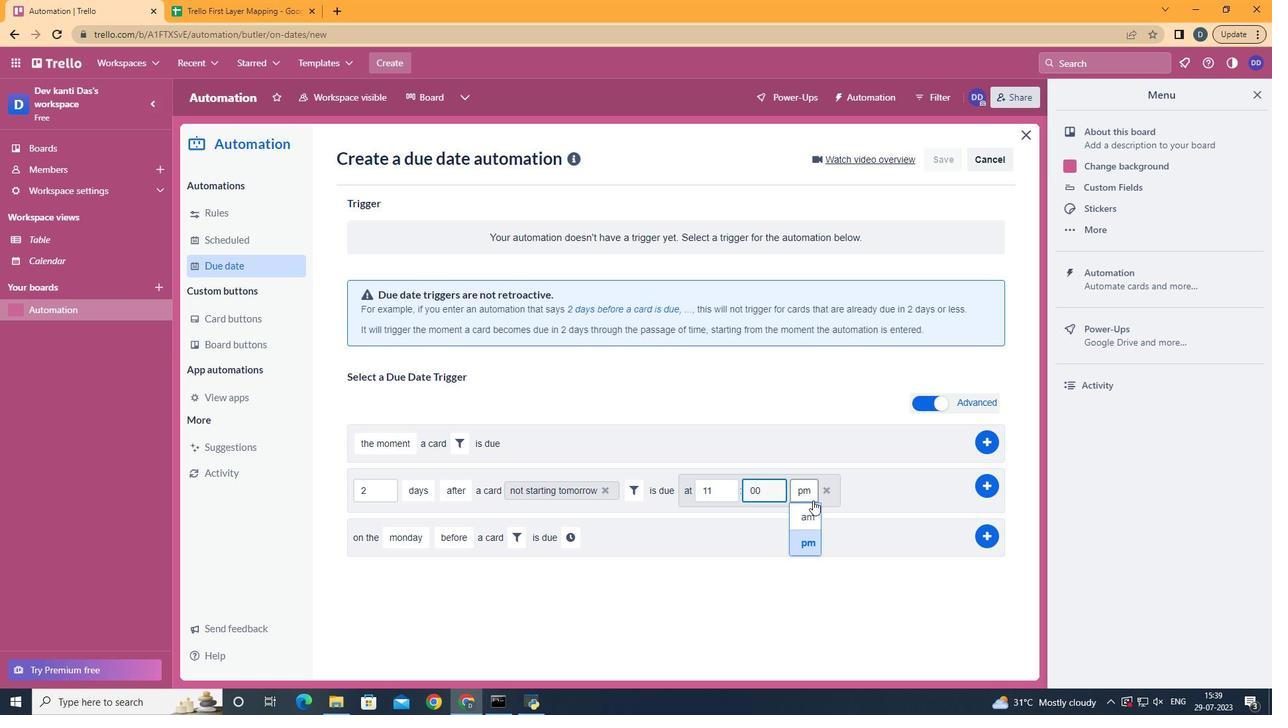 
Action: Mouse pressed left at (810, 510)
Screenshot: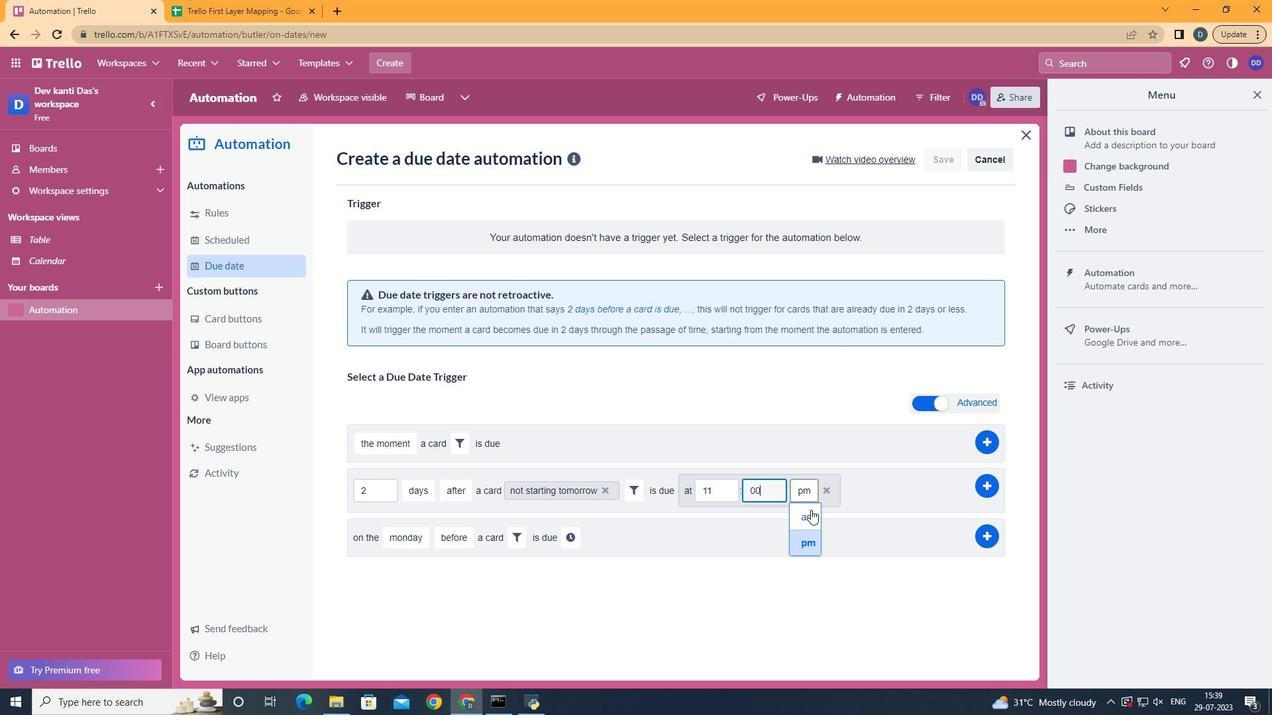 
